 Task: Set up alerts for new listings in Portland, Oregon, that have 3D virtual tours available and showcase outdoor entertaining spaces.
Action: Mouse pressed left at (364, 226)
Screenshot: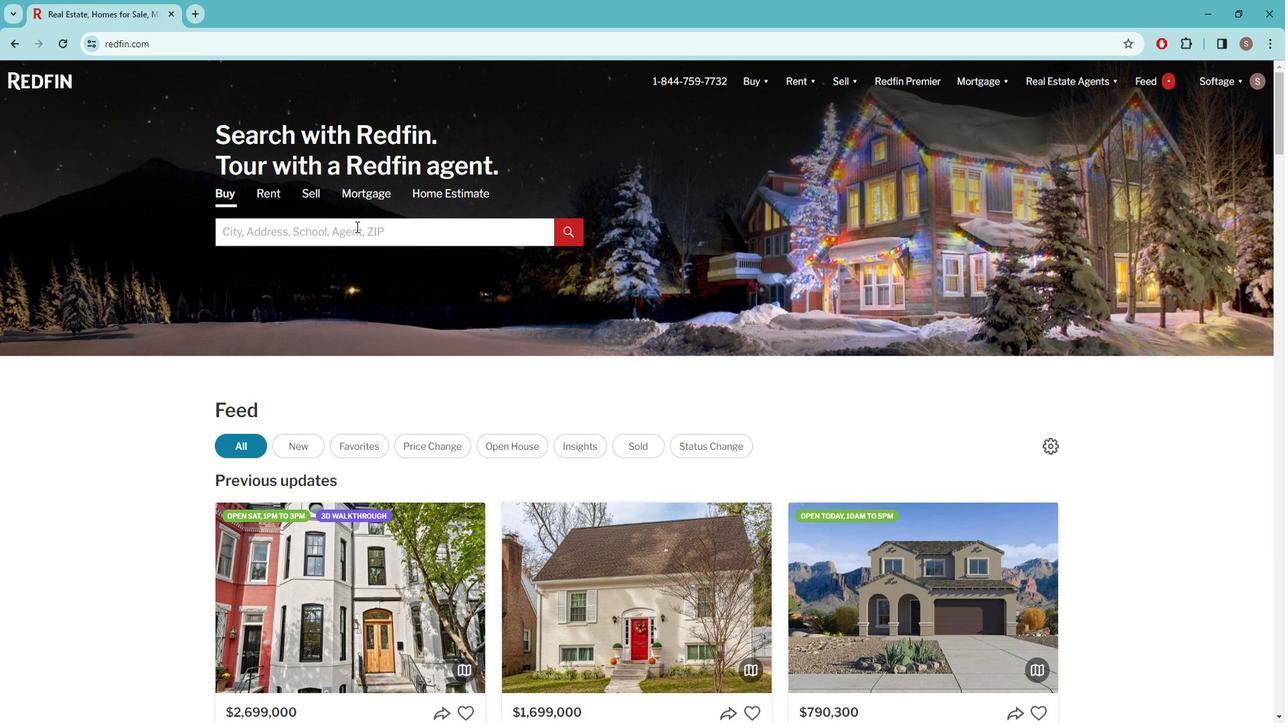 
Action: Key pressed p<Key.caps_lock>ORTLAND
Screenshot: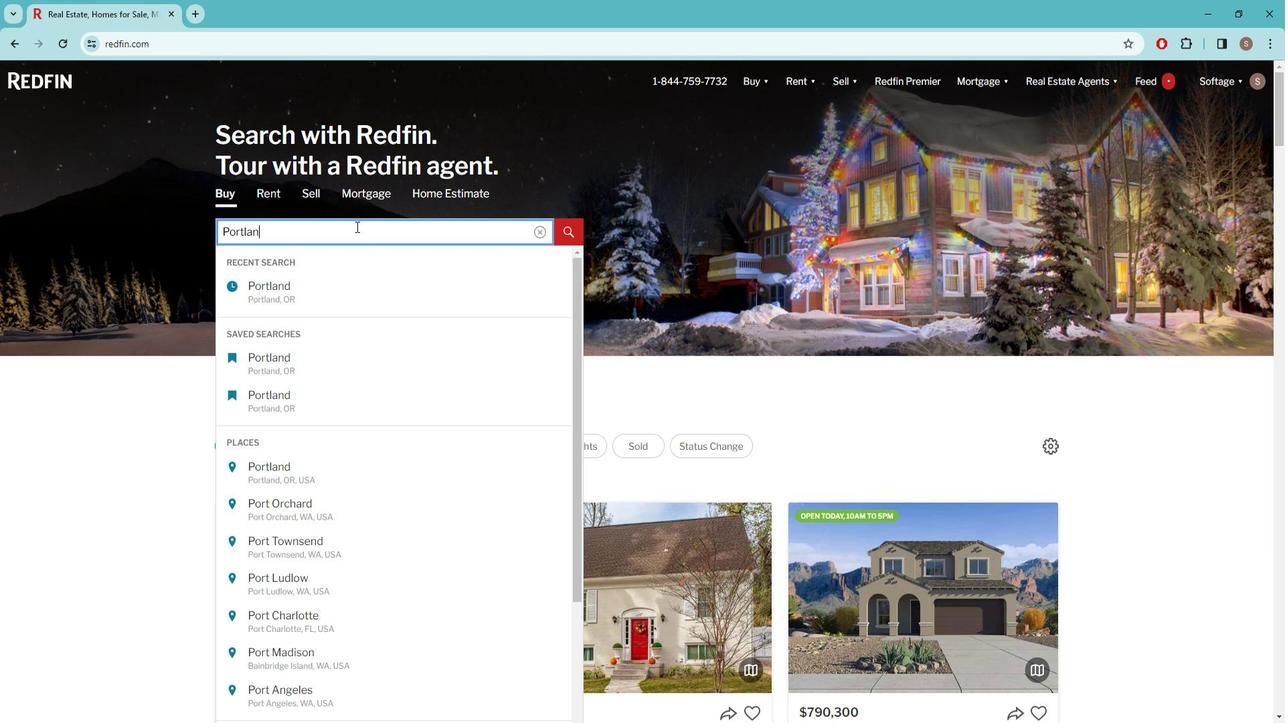 
Action: Mouse moved to (310, 279)
Screenshot: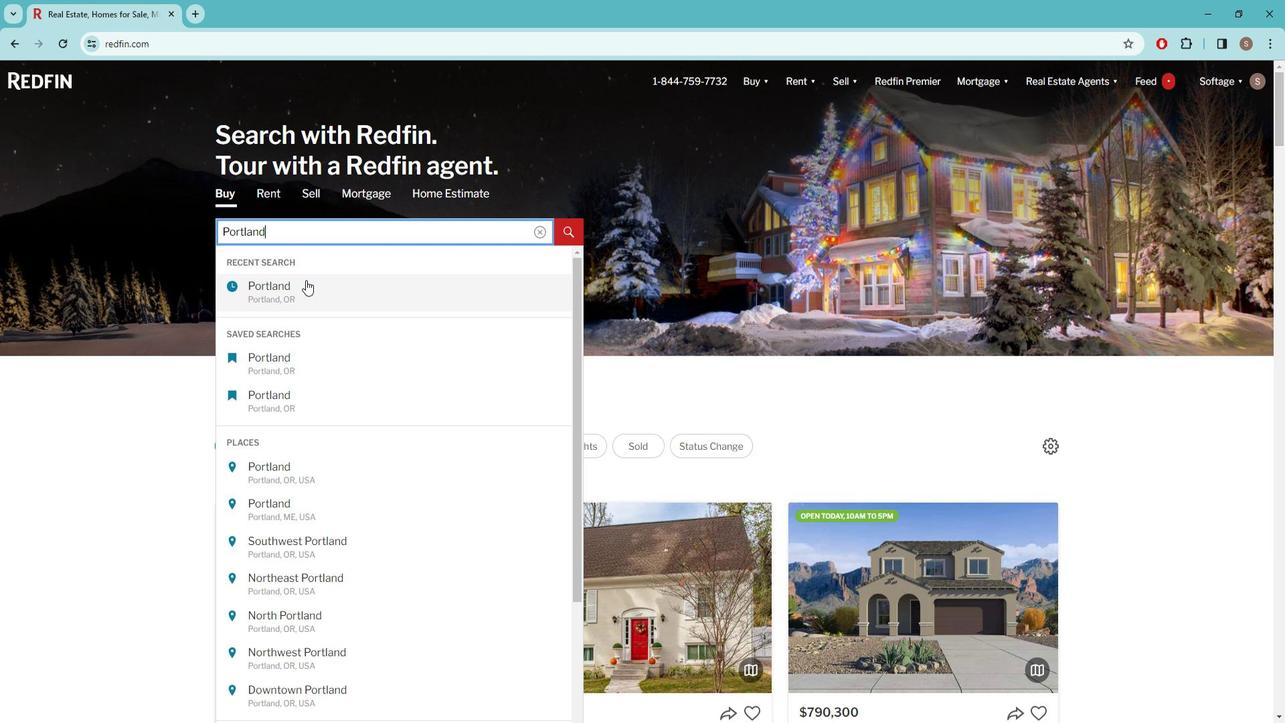 
Action: Mouse pressed left at (310, 279)
Screenshot: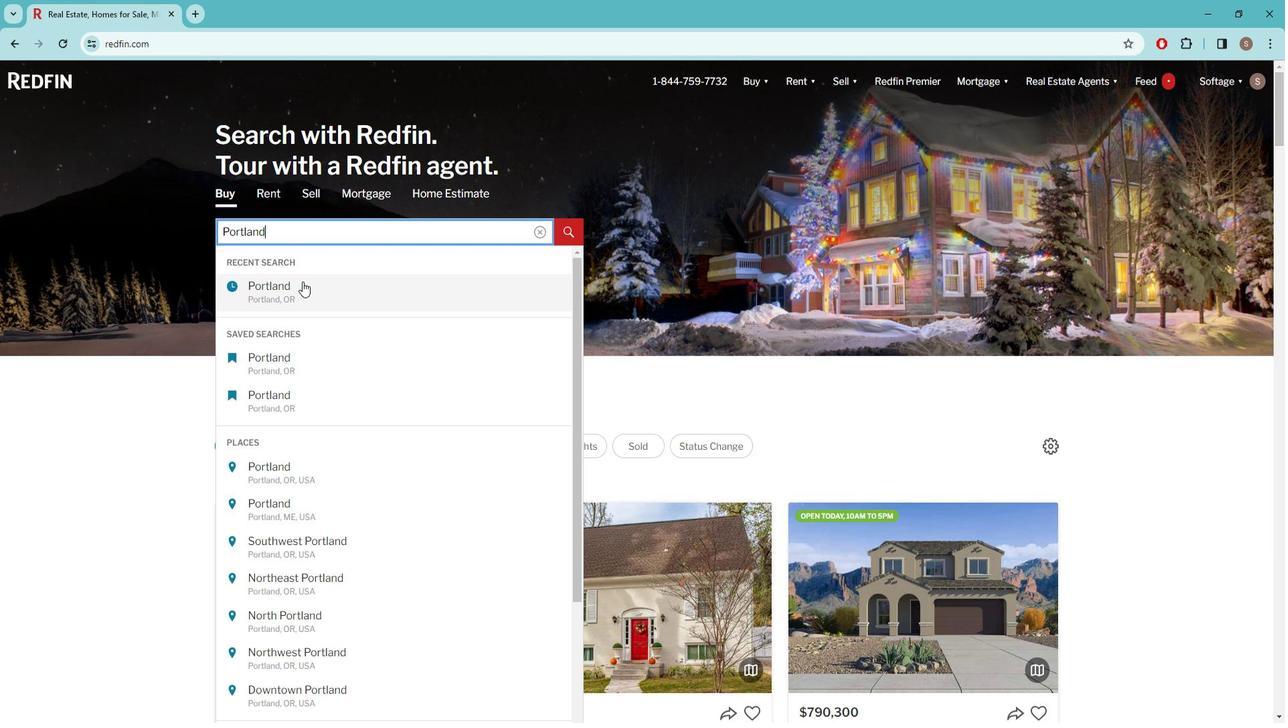
Action: Mouse moved to (1127, 170)
Screenshot: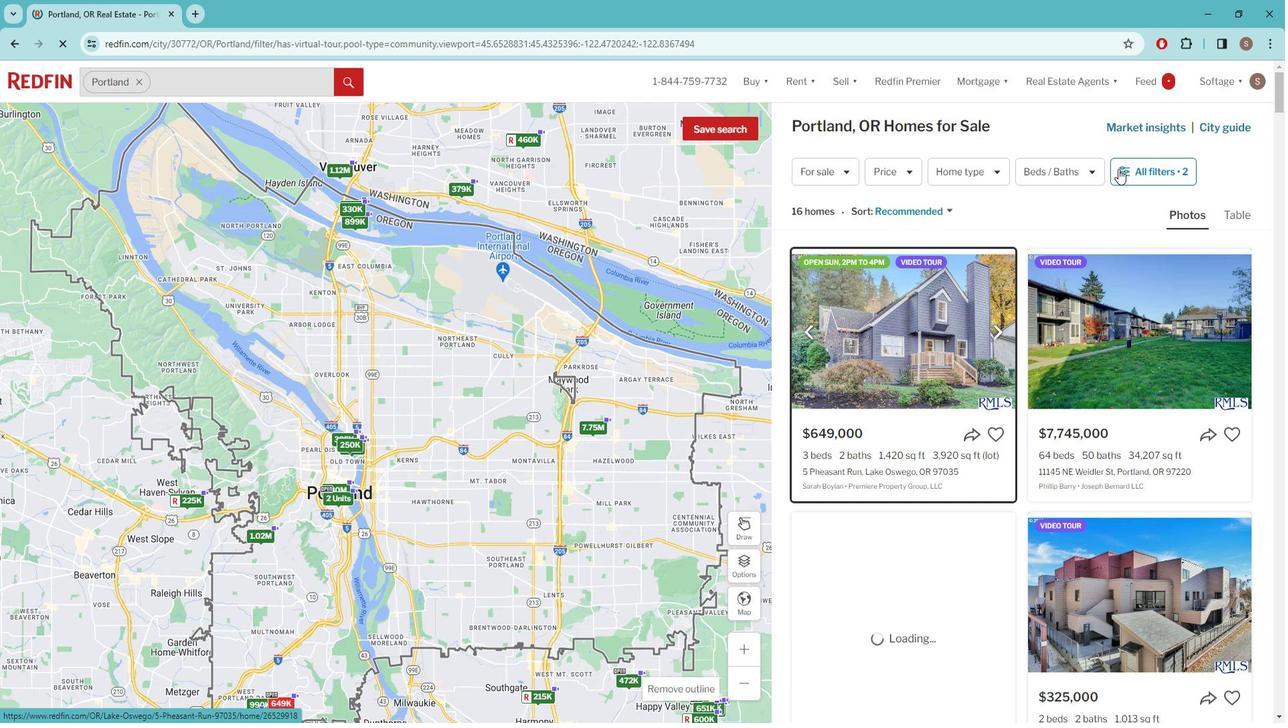 
Action: Mouse pressed left at (1127, 170)
Screenshot: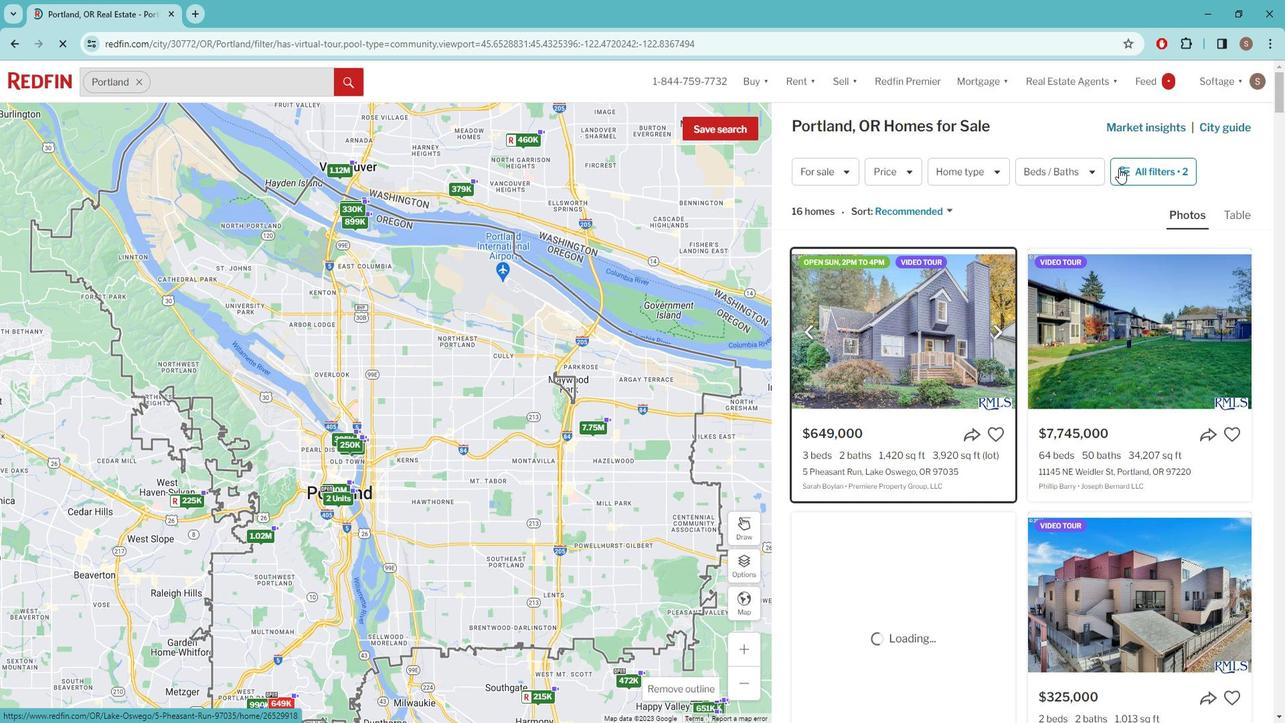 
Action: Mouse pressed left at (1127, 170)
Screenshot: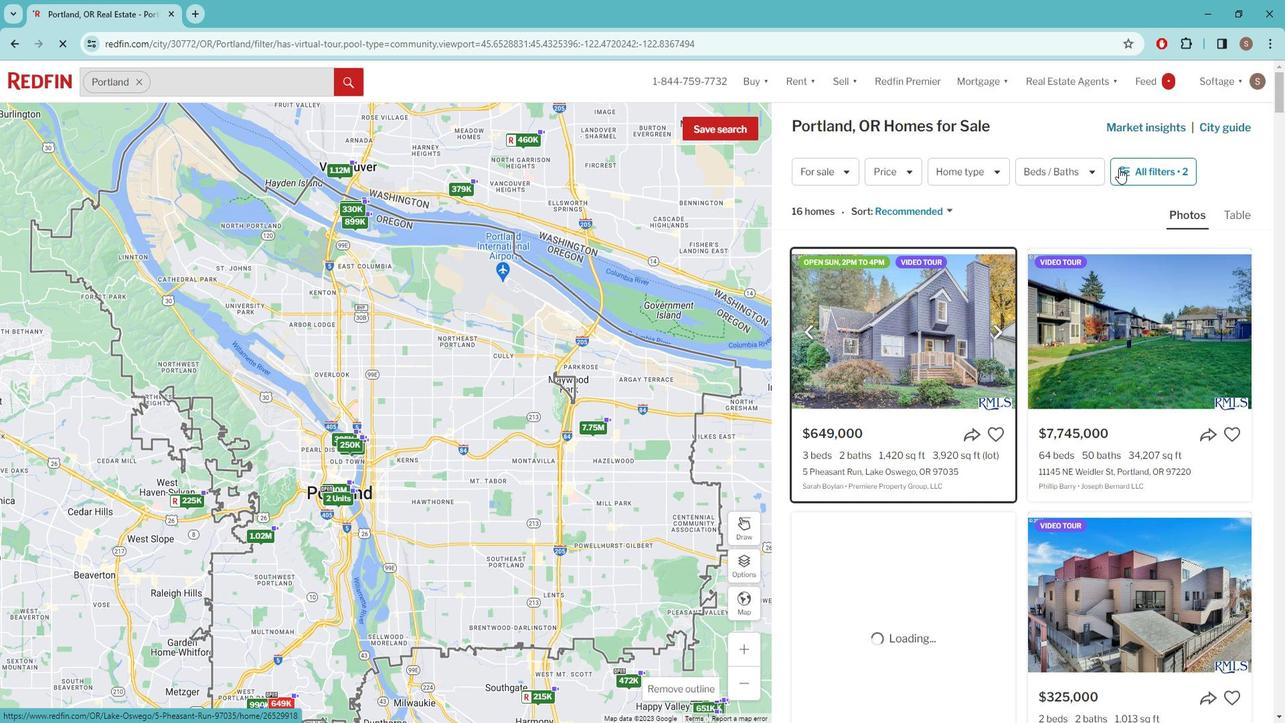 
Action: Mouse moved to (1133, 169)
Screenshot: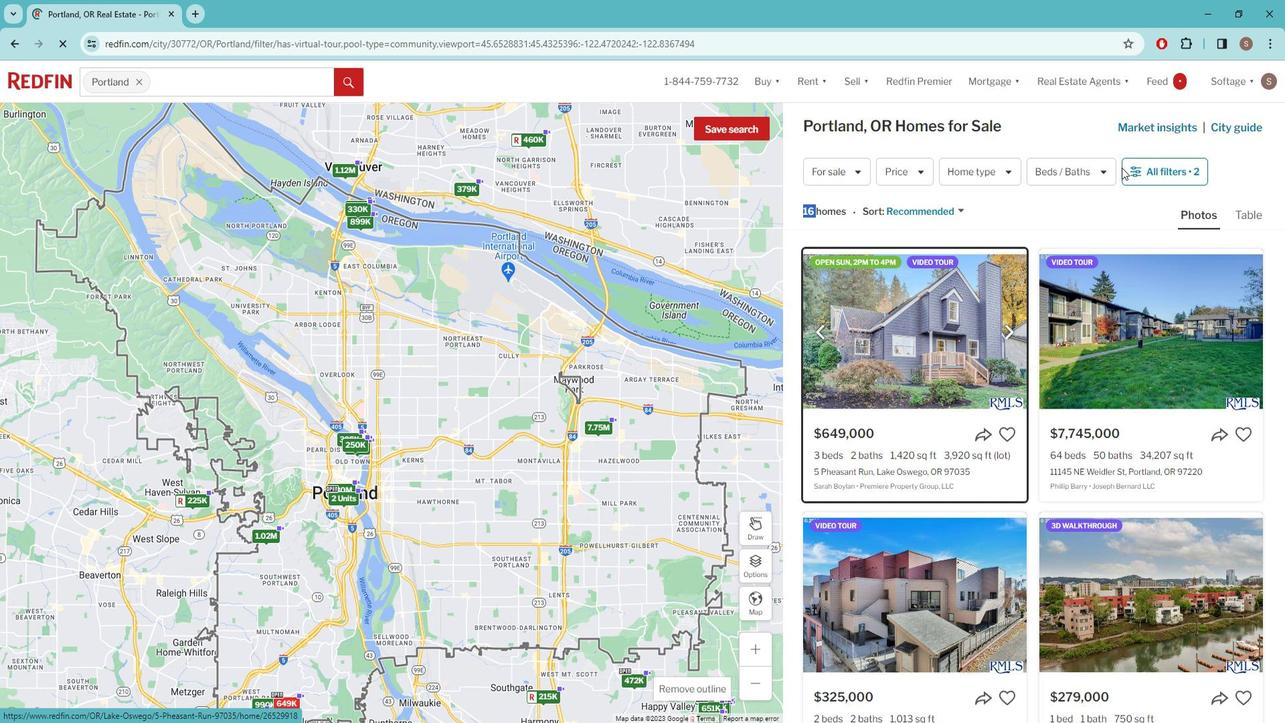 
Action: Mouse pressed left at (1133, 169)
Screenshot: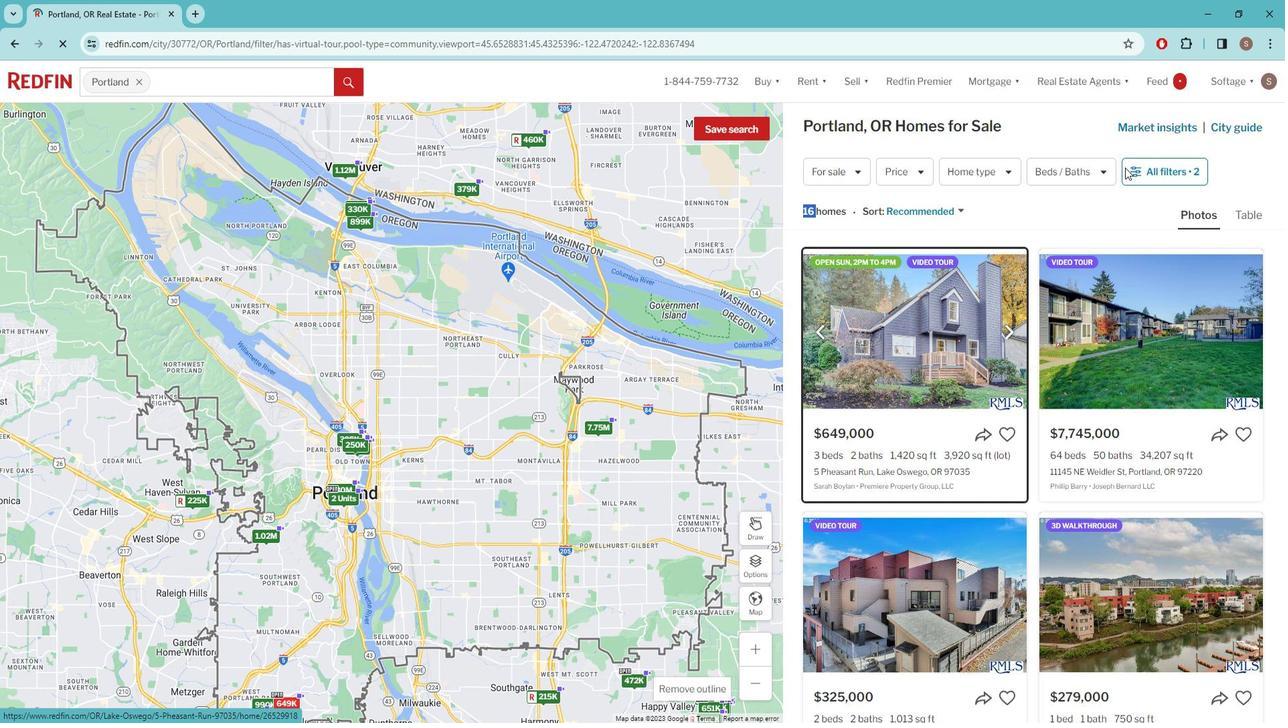 
Action: Mouse pressed left at (1133, 169)
Screenshot: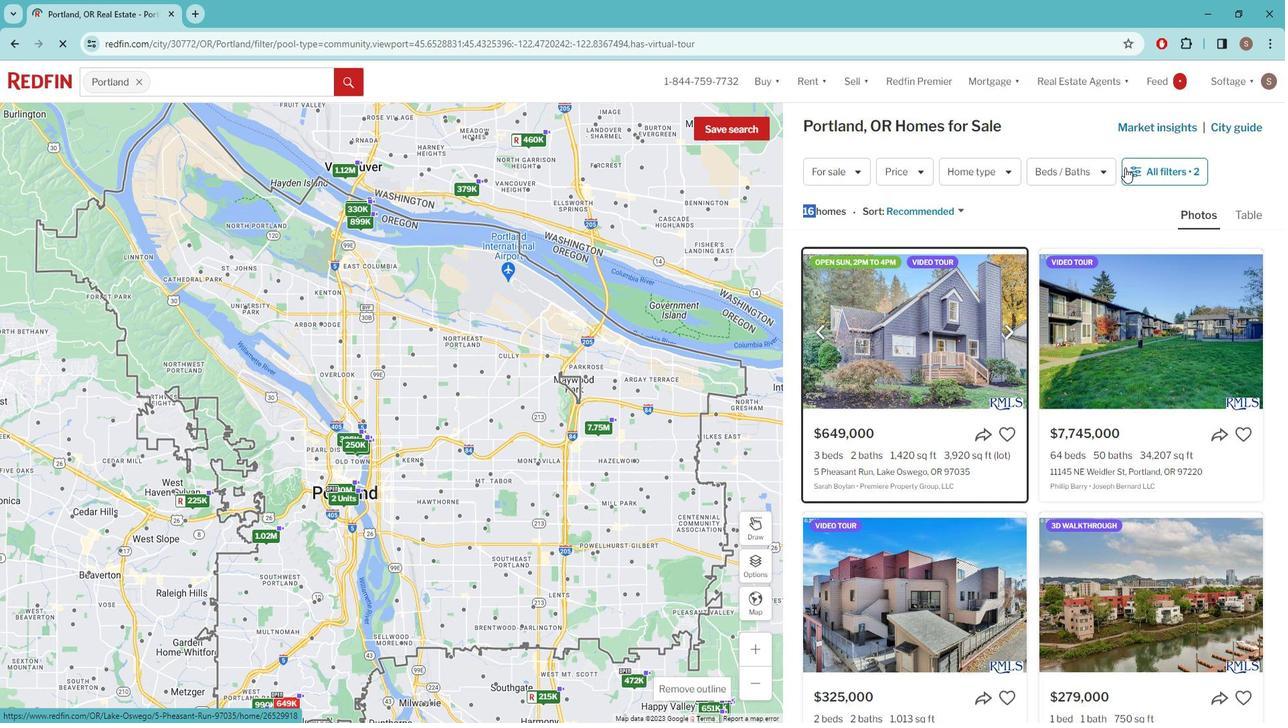 
Action: Mouse moved to (882, 680)
Screenshot: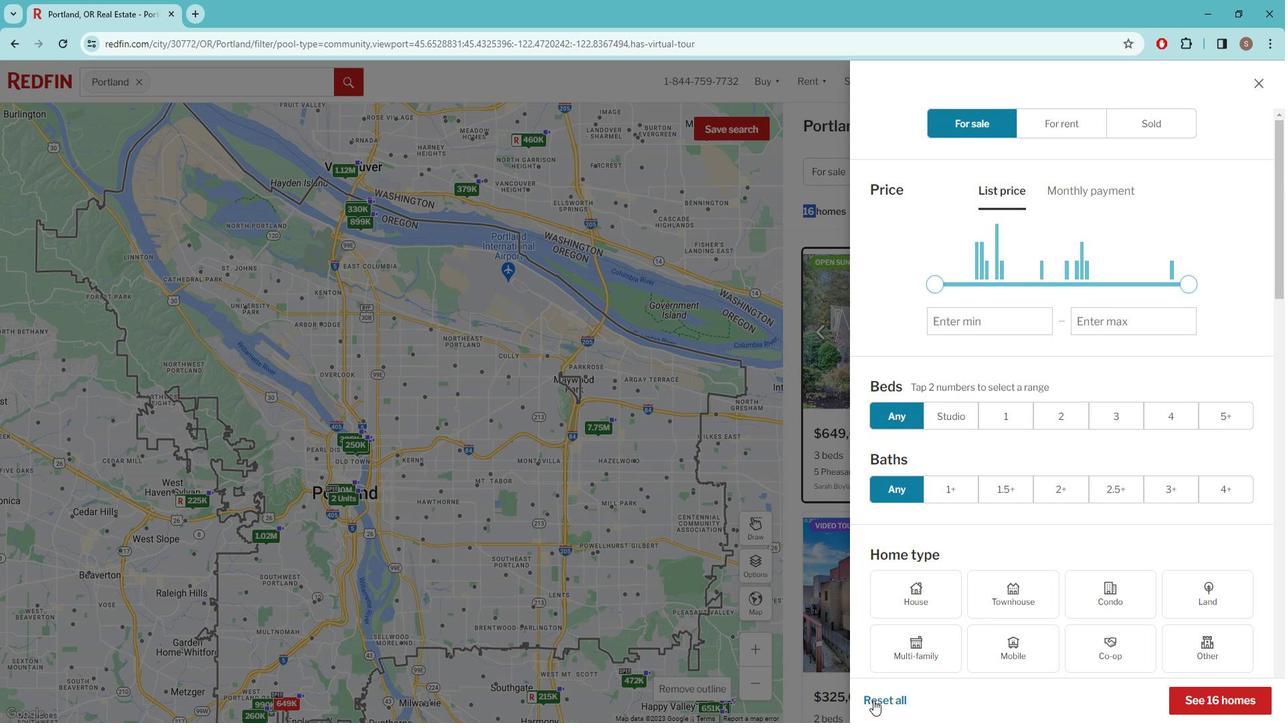 
Action: Mouse pressed left at (882, 680)
Screenshot: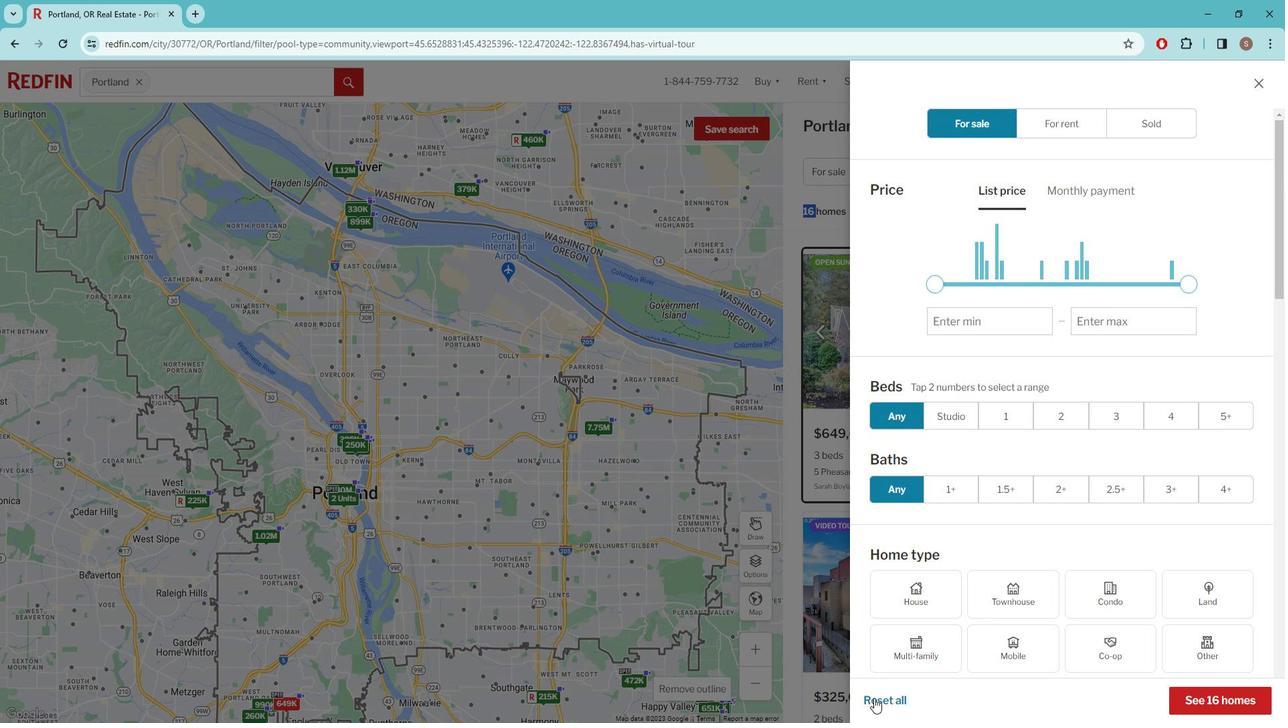 
Action: Mouse moved to (963, 486)
Screenshot: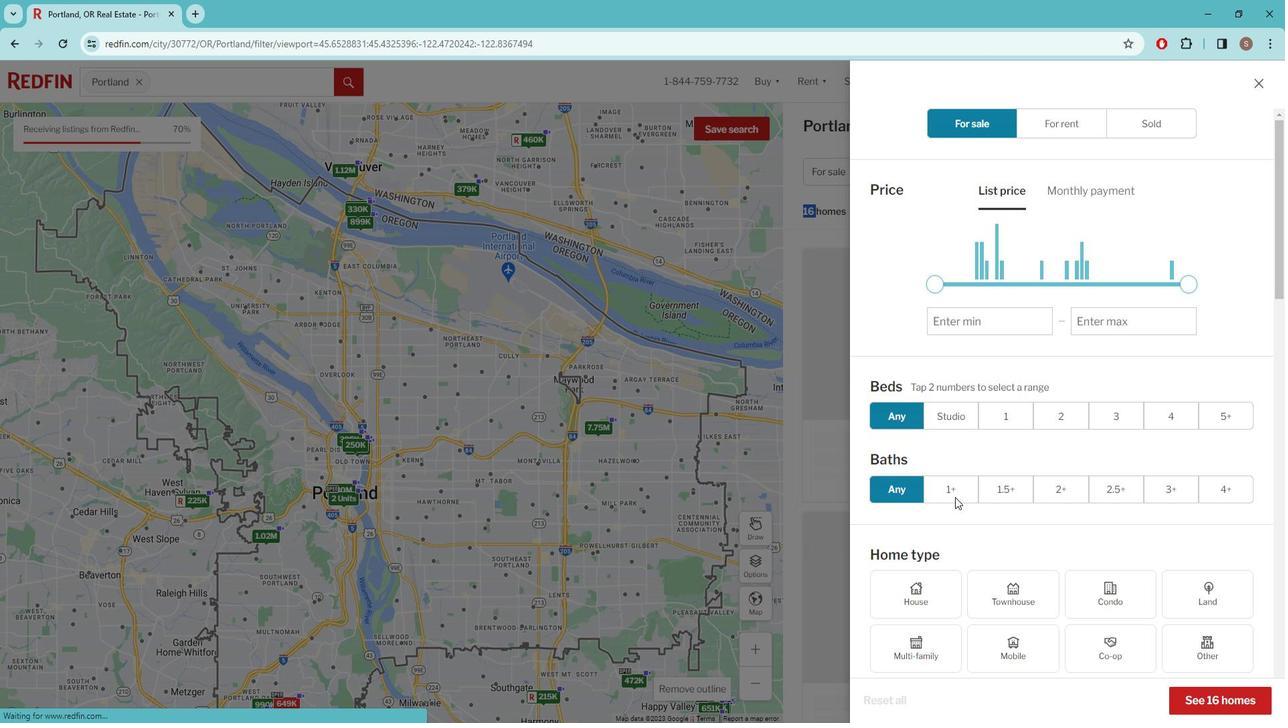 
Action: Mouse scrolled (963, 485) with delta (0, 0)
Screenshot: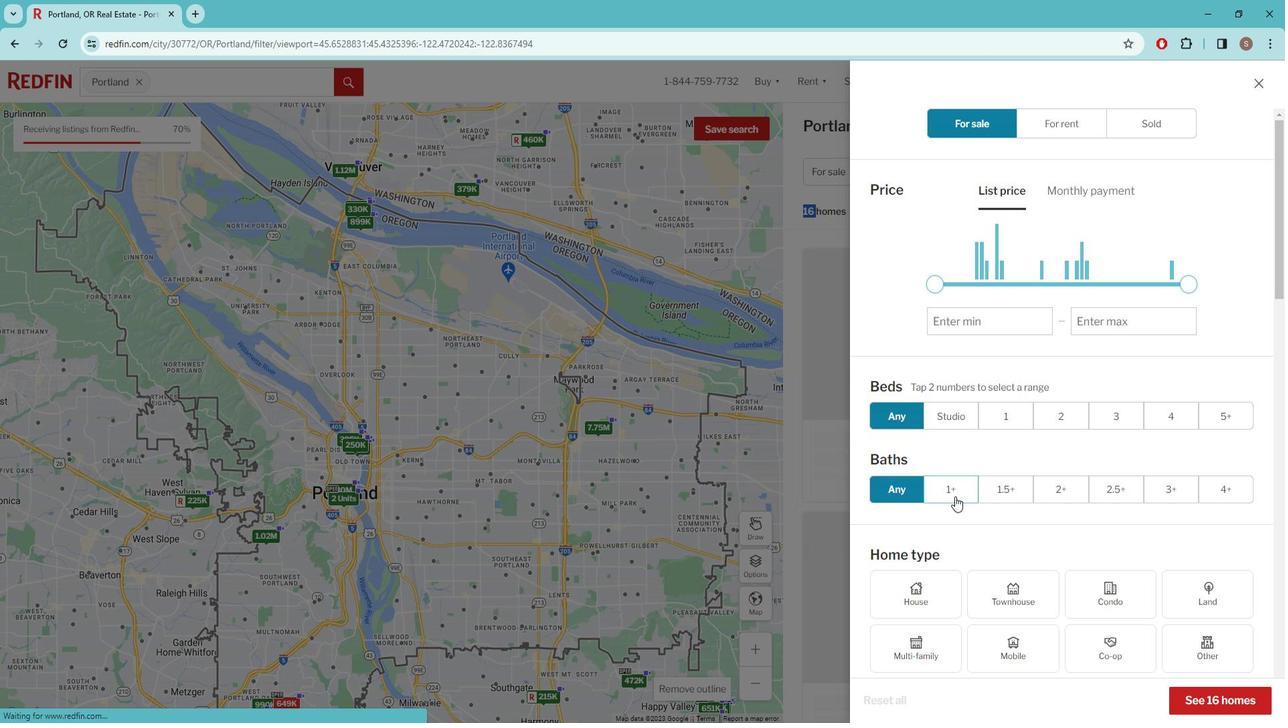 
Action: Mouse moved to (963, 481)
Screenshot: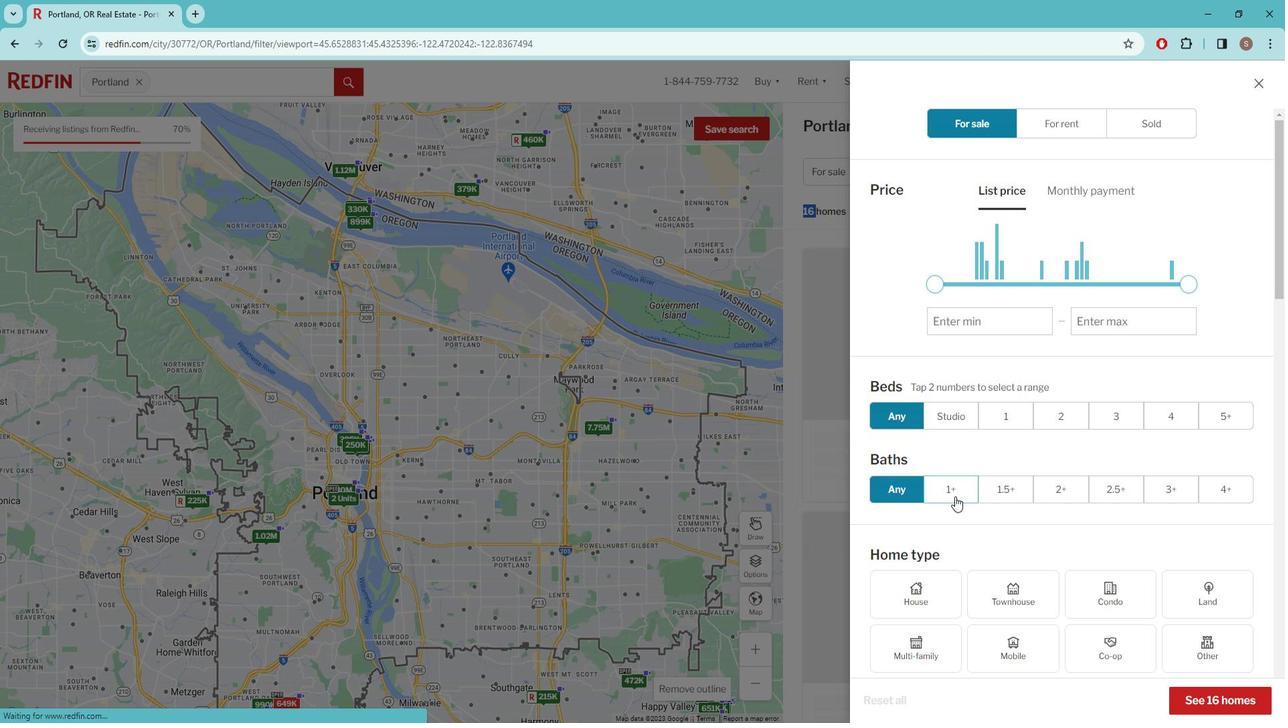 
Action: Mouse scrolled (963, 480) with delta (0, 0)
Screenshot: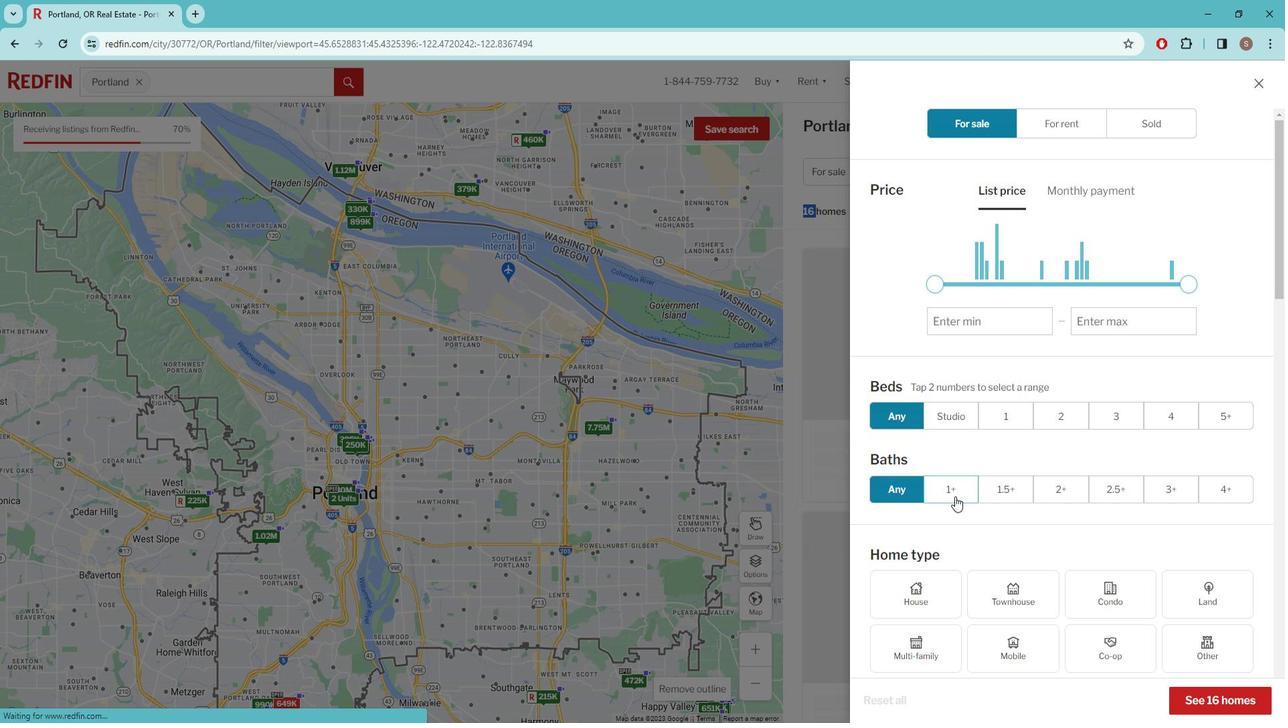 
Action: Mouse moved to (962, 474)
Screenshot: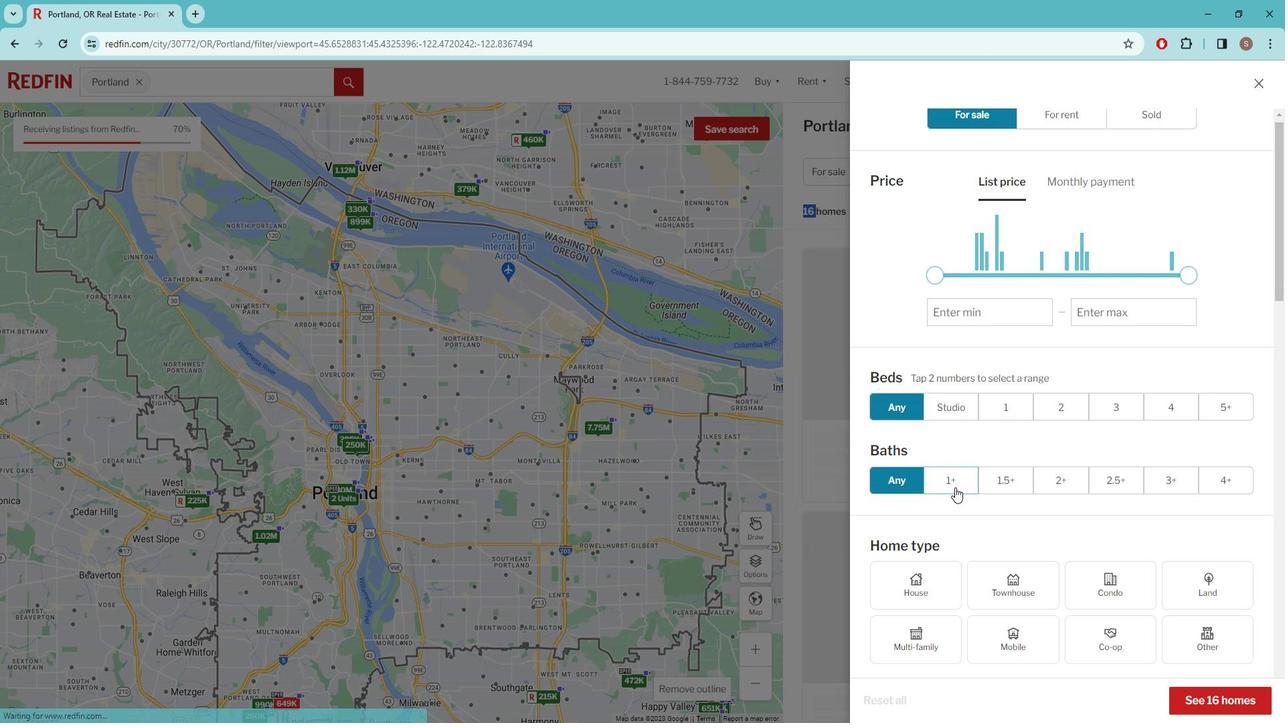 
Action: Mouse scrolled (962, 473) with delta (0, 0)
Screenshot: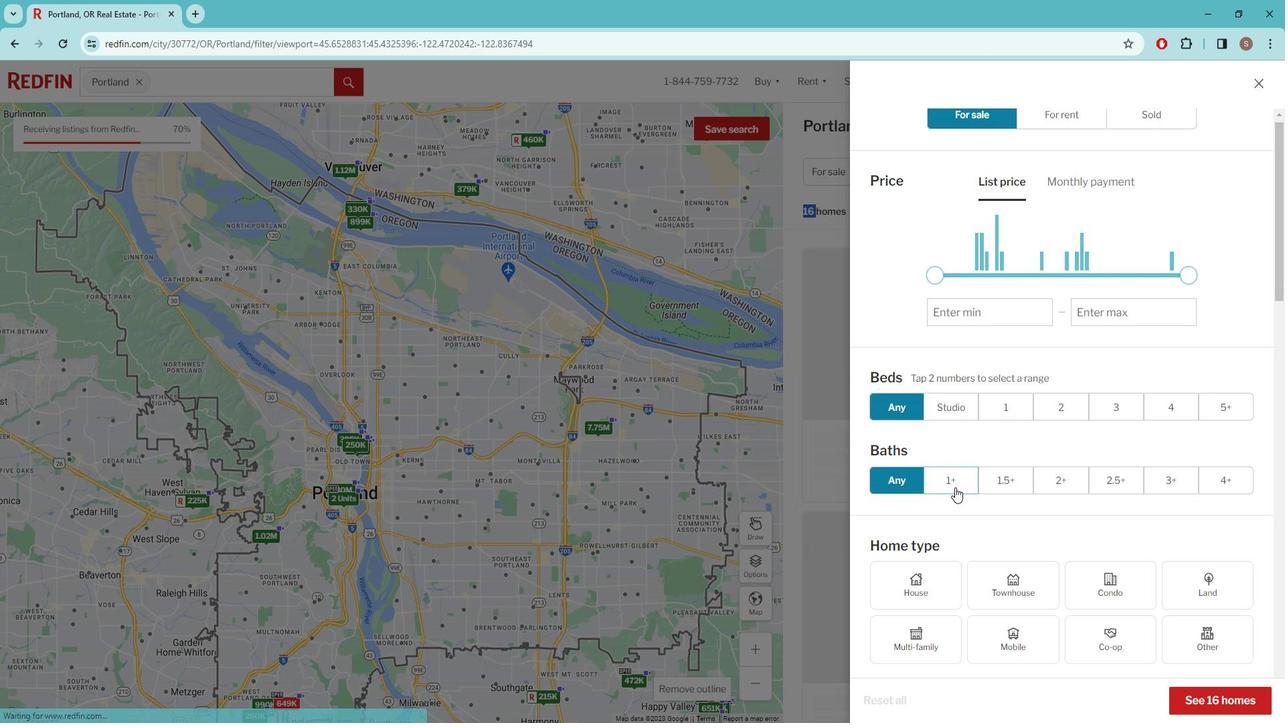 
Action: Mouse moved to (948, 427)
Screenshot: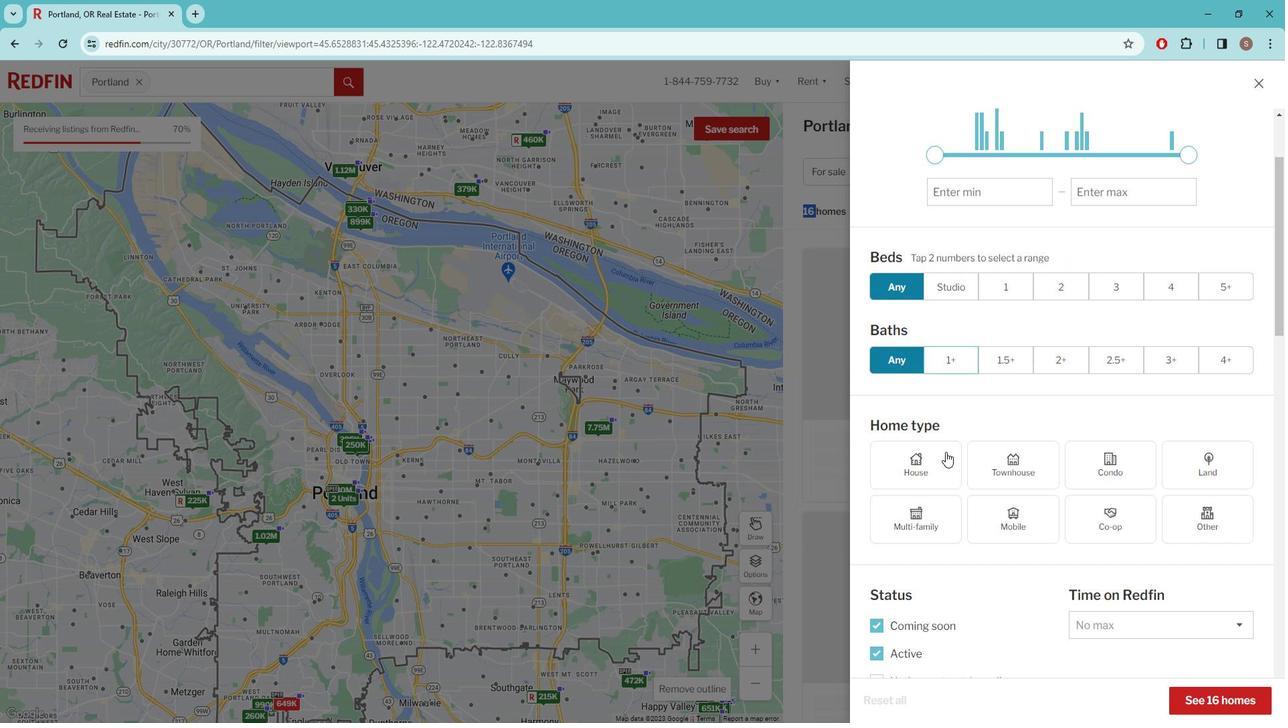
Action: Mouse scrolled (948, 426) with delta (0, 0)
Screenshot: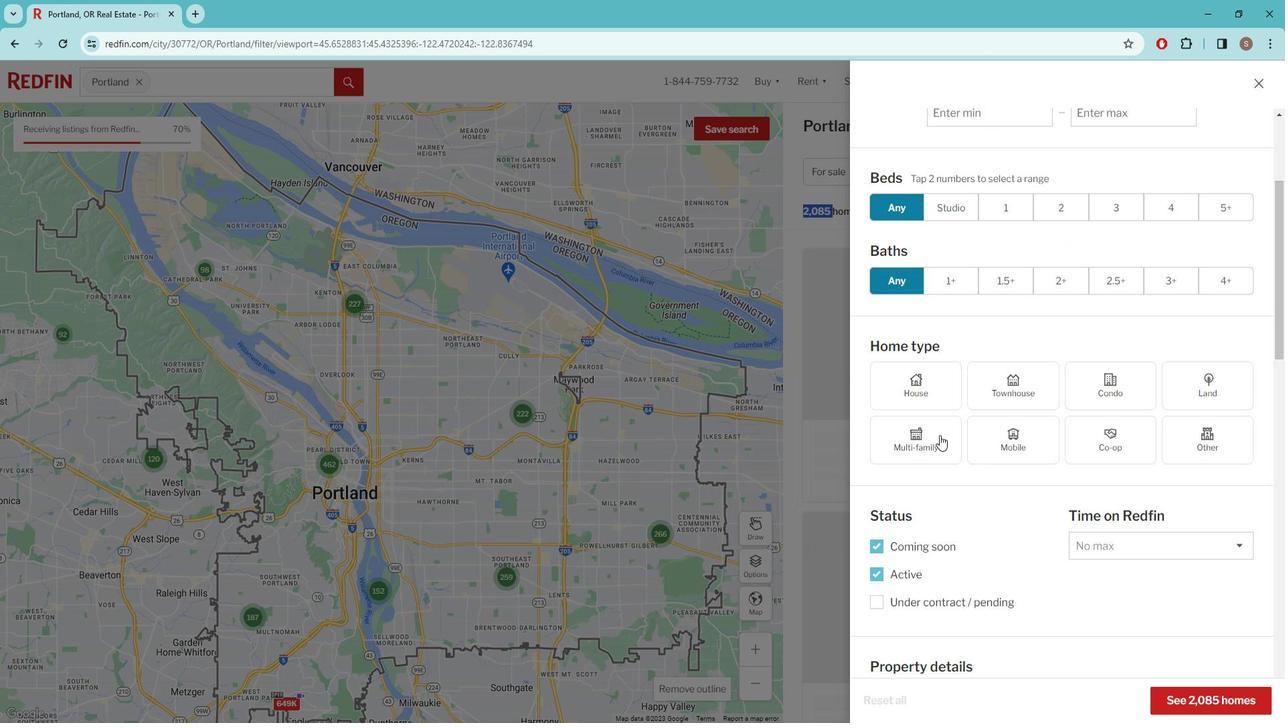 
Action: Mouse scrolled (948, 426) with delta (0, 0)
Screenshot: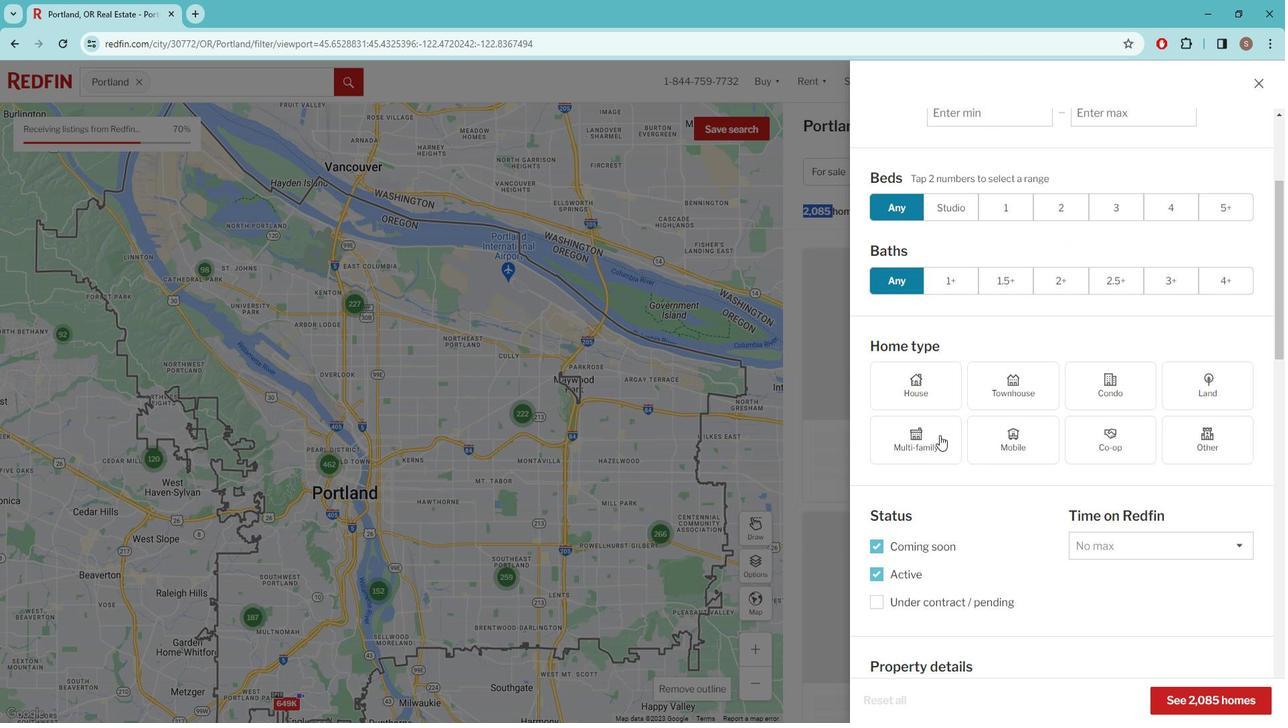 
Action: Mouse moved to (947, 427)
Screenshot: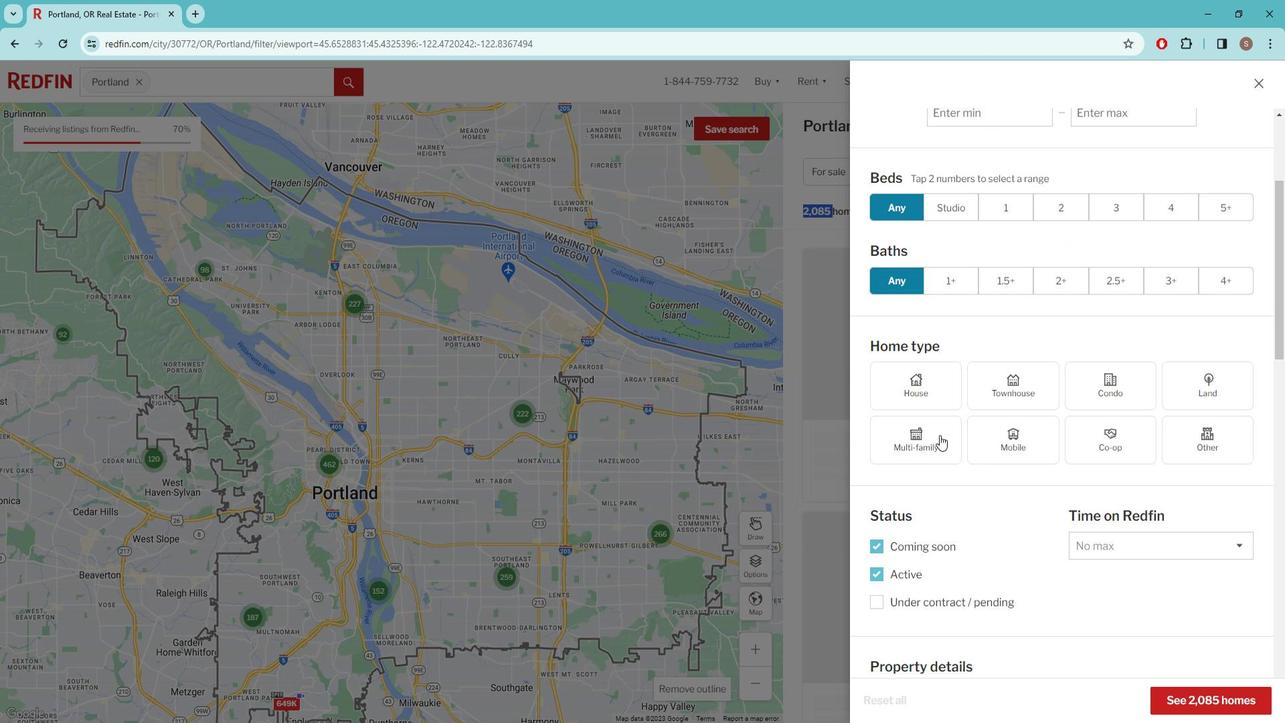 
Action: Mouse scrolled (947, 426) with delta (0, 0)
Screenshot: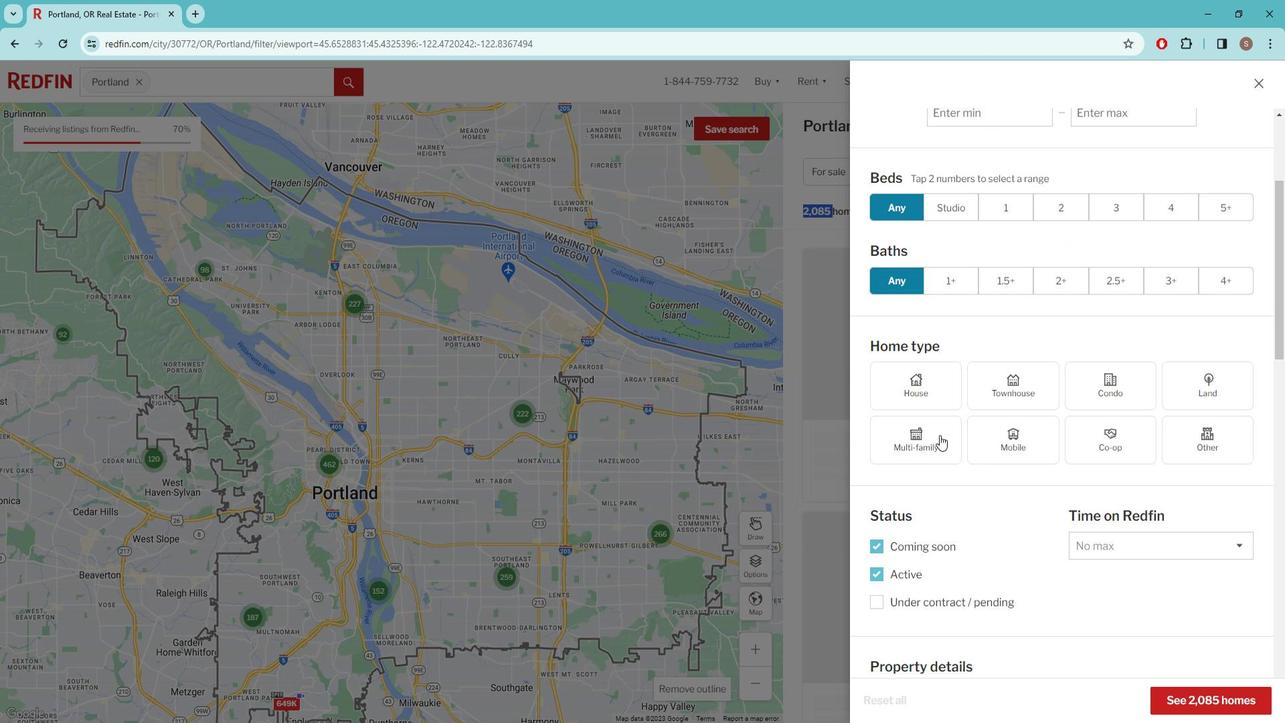 
Action: Mouse moved to (947, 427)
Screenshot: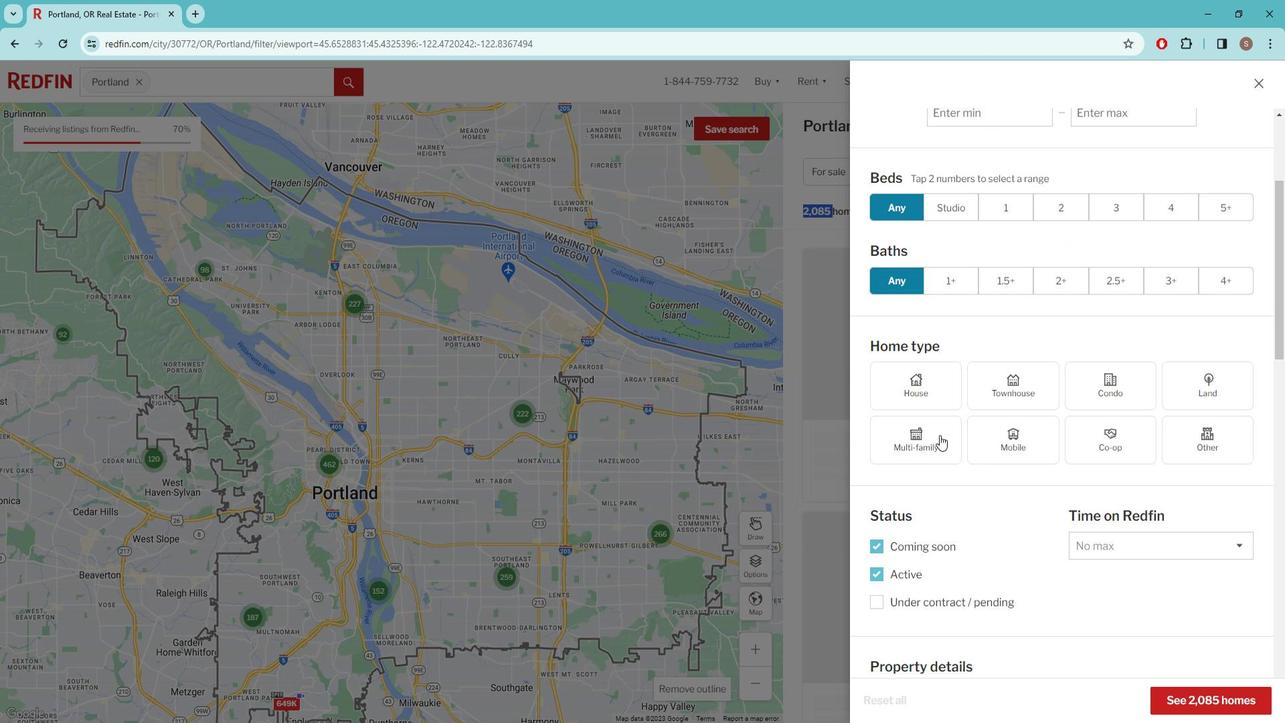 
Action: Mouse scrolled (947, 426) with delta (0, 0)
Screenshot: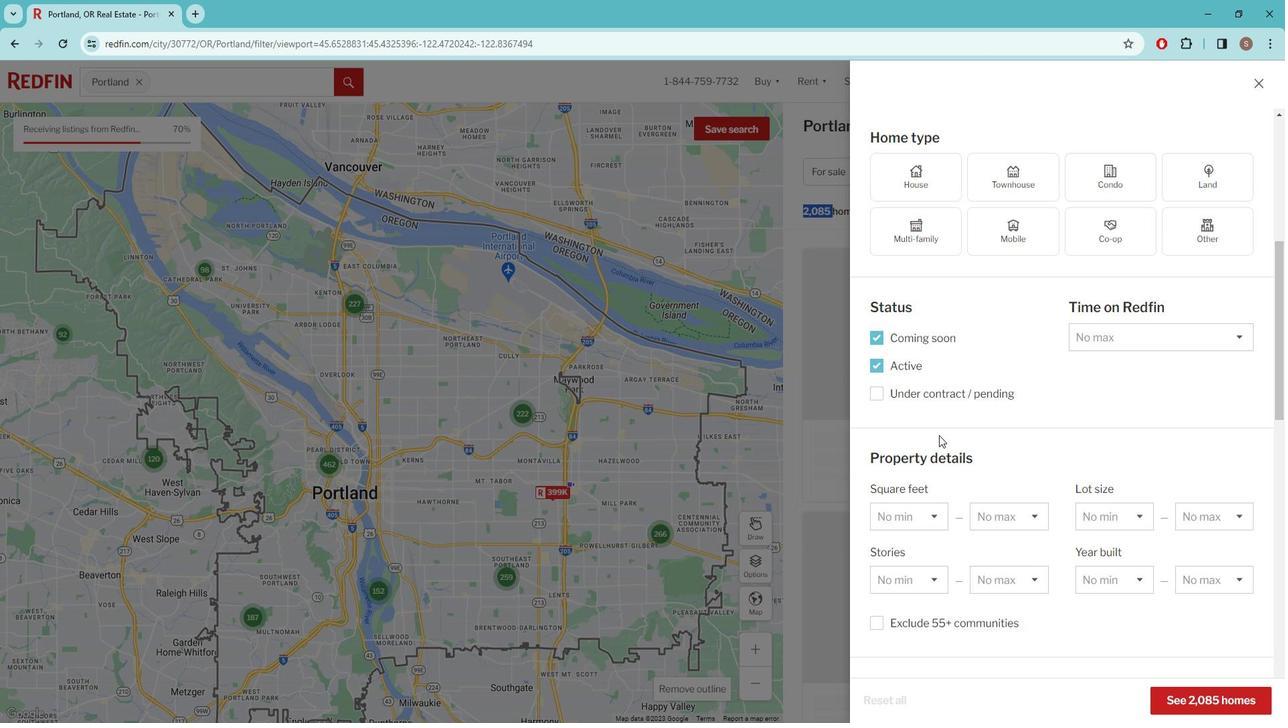
Action: Mouse scrolled (947, 426) with delta (0, 0)
Screenshot: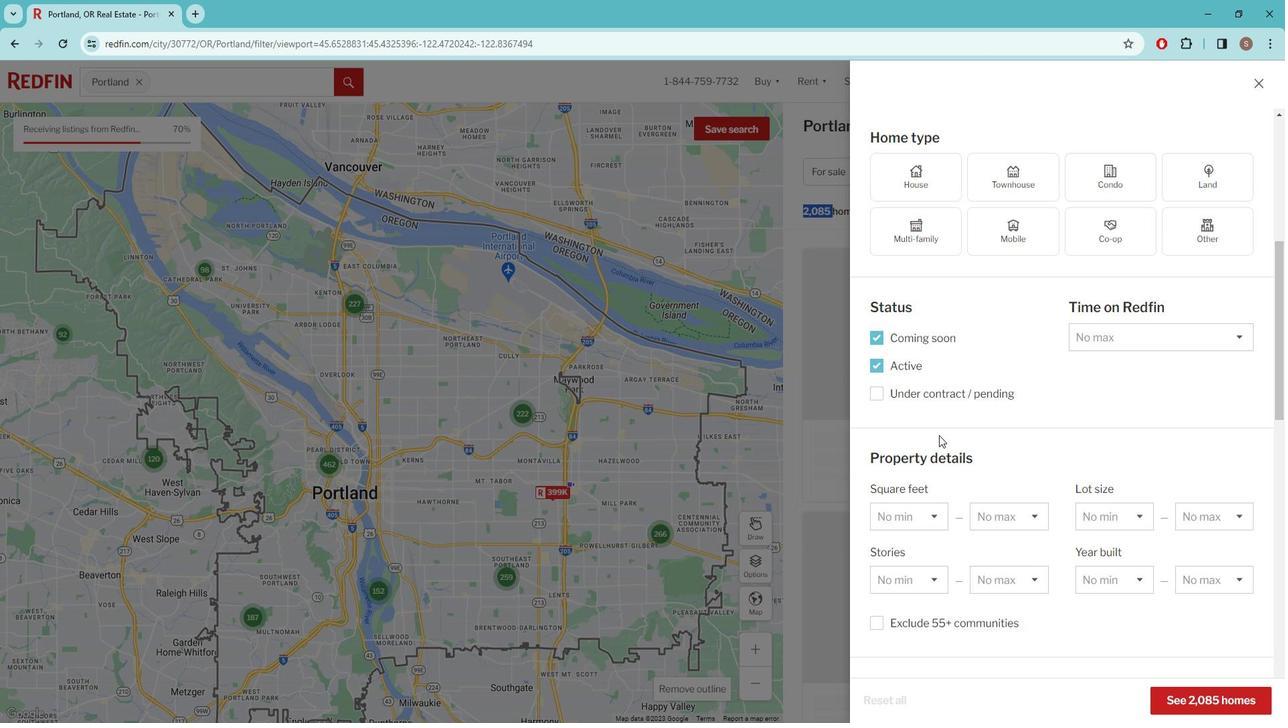 
Action: Mouse scrolled (947, 426) with delta (0, 0)
Screenshot: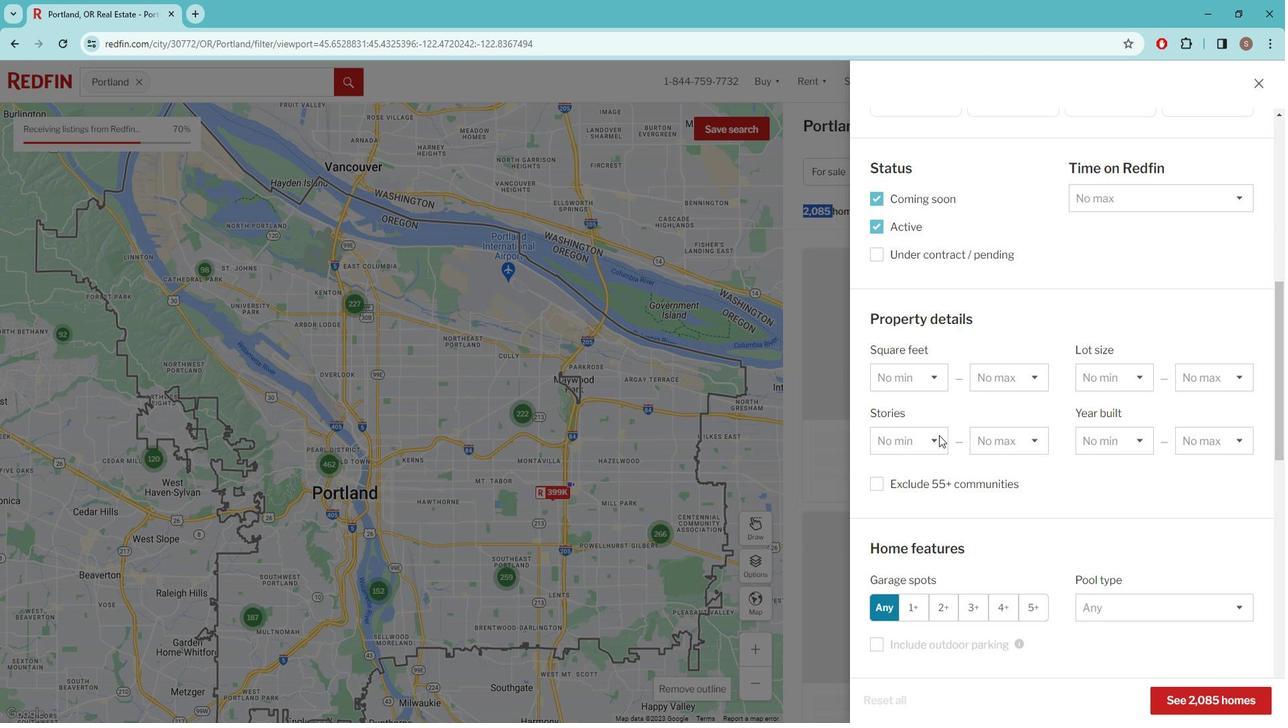 
Action: Mouse moved to (946, 427)
Screenshot: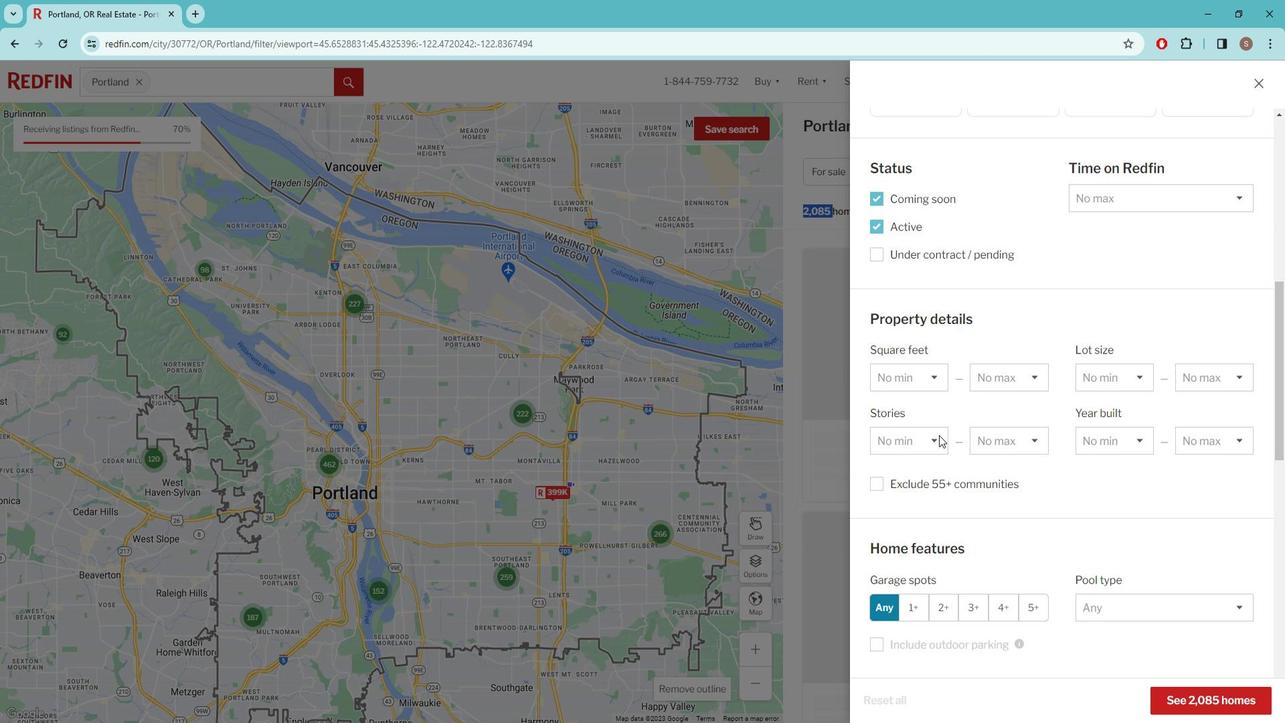 
Action: Mouse scrolled (946, 426) with delta (0, 0)
Screenshot: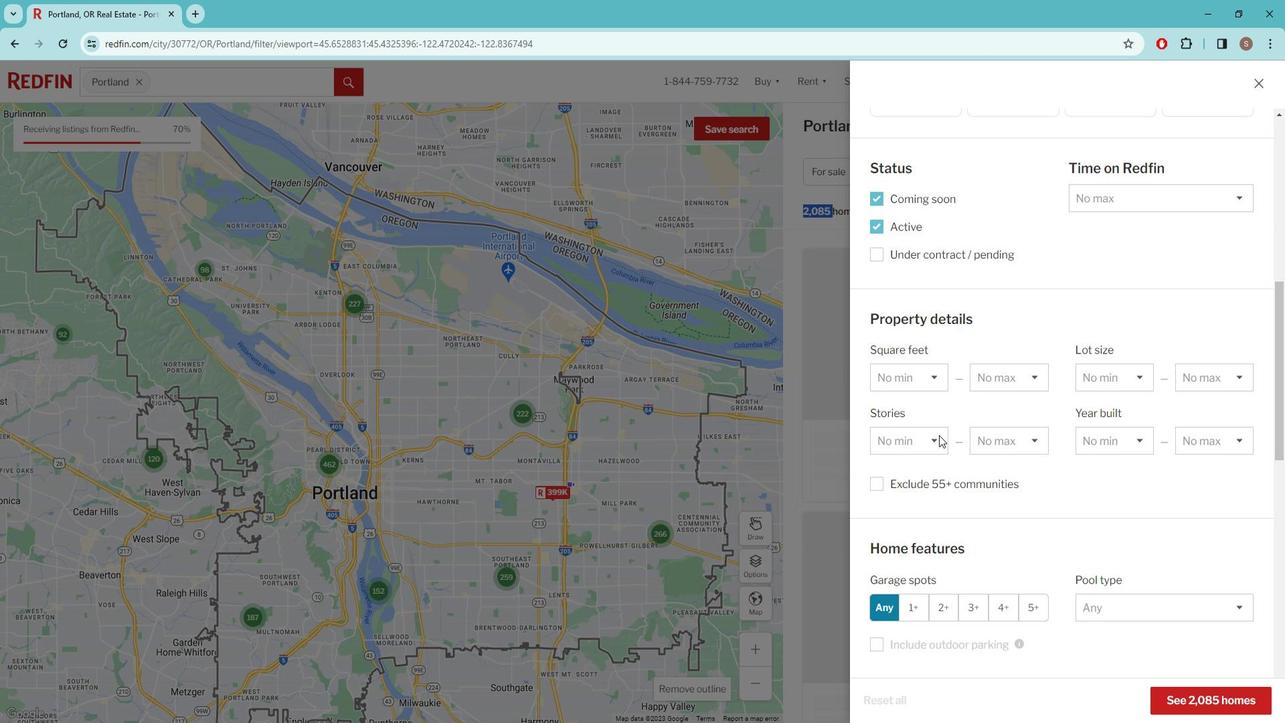 
Action: Mouse moved to (946, 427)
Screenshot: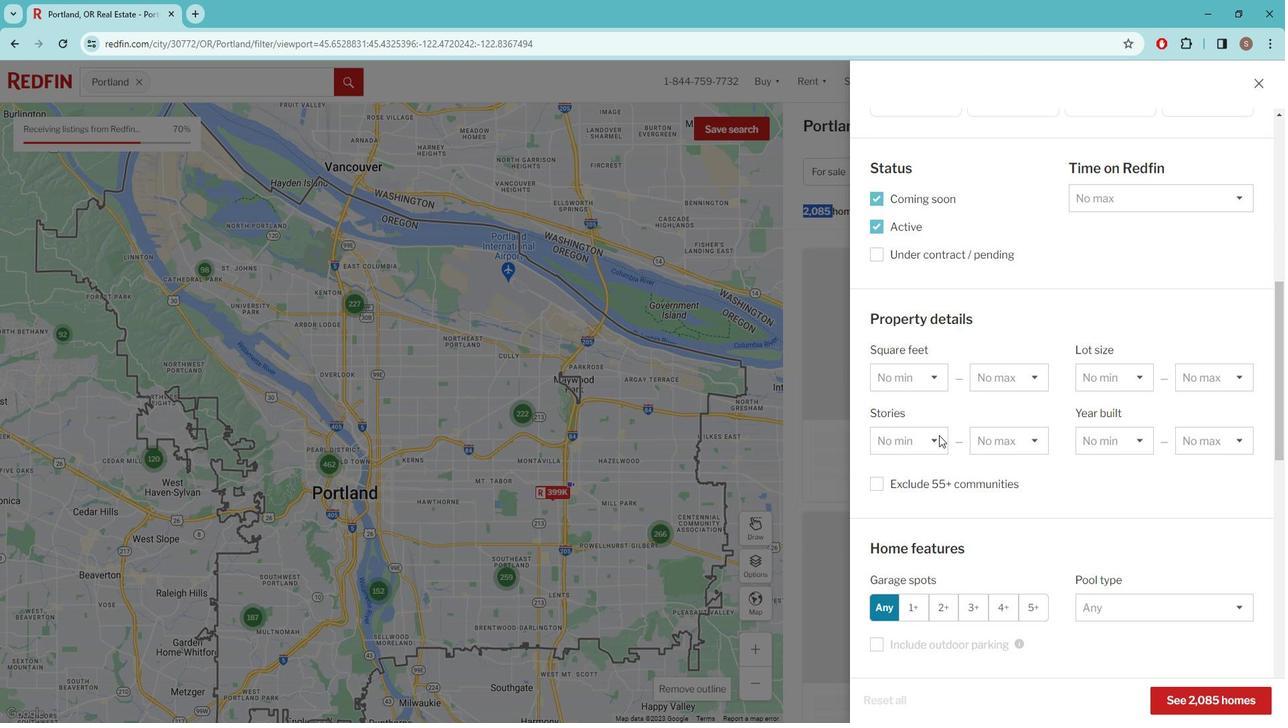 
Action: Mouse scrolled (946, 426) with delta (0, 0)
Screenshot: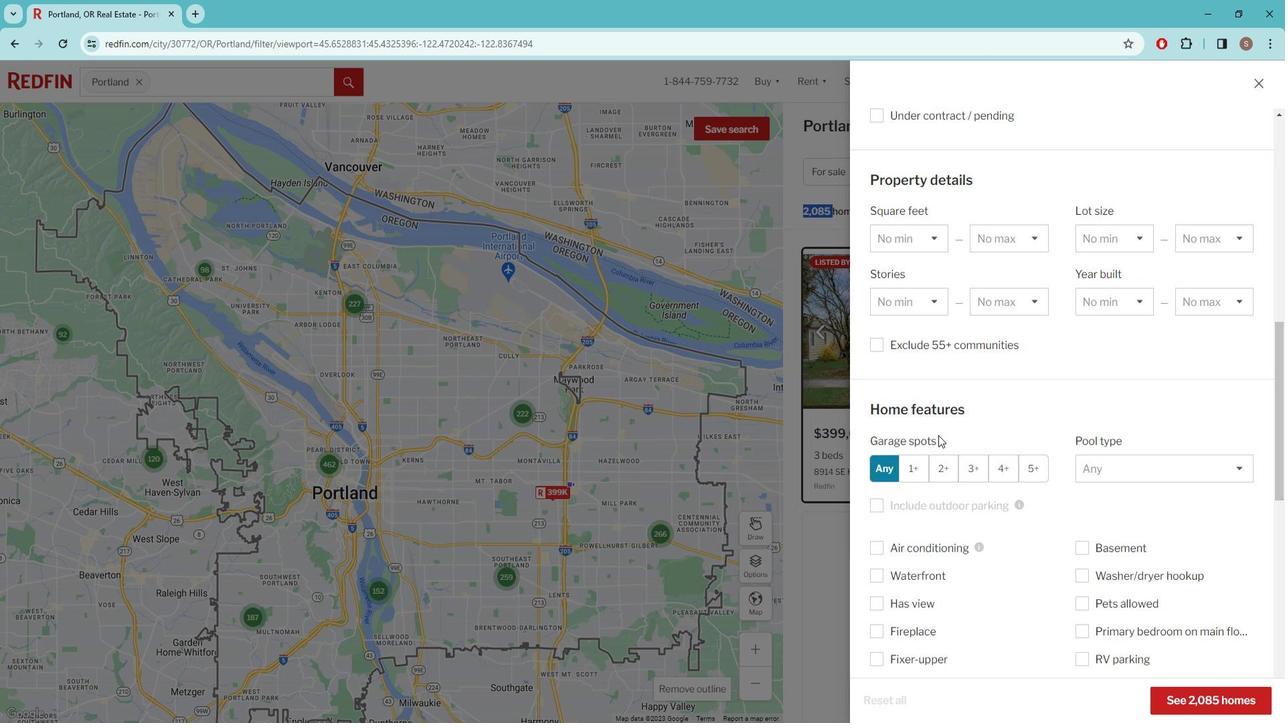 
Action: Mouse moved to (946, 427)
Screenshot: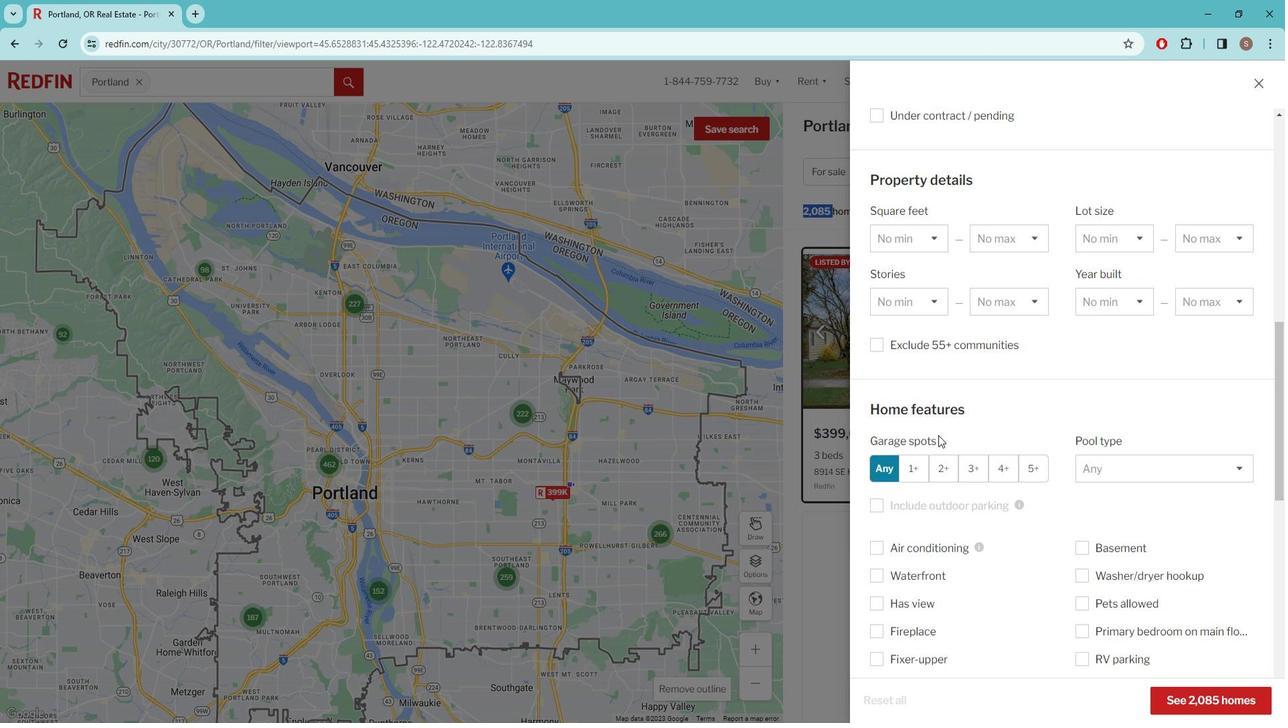 
Action: Mouse scrolled (946, 426) with delta (0, 0)
Screenshot: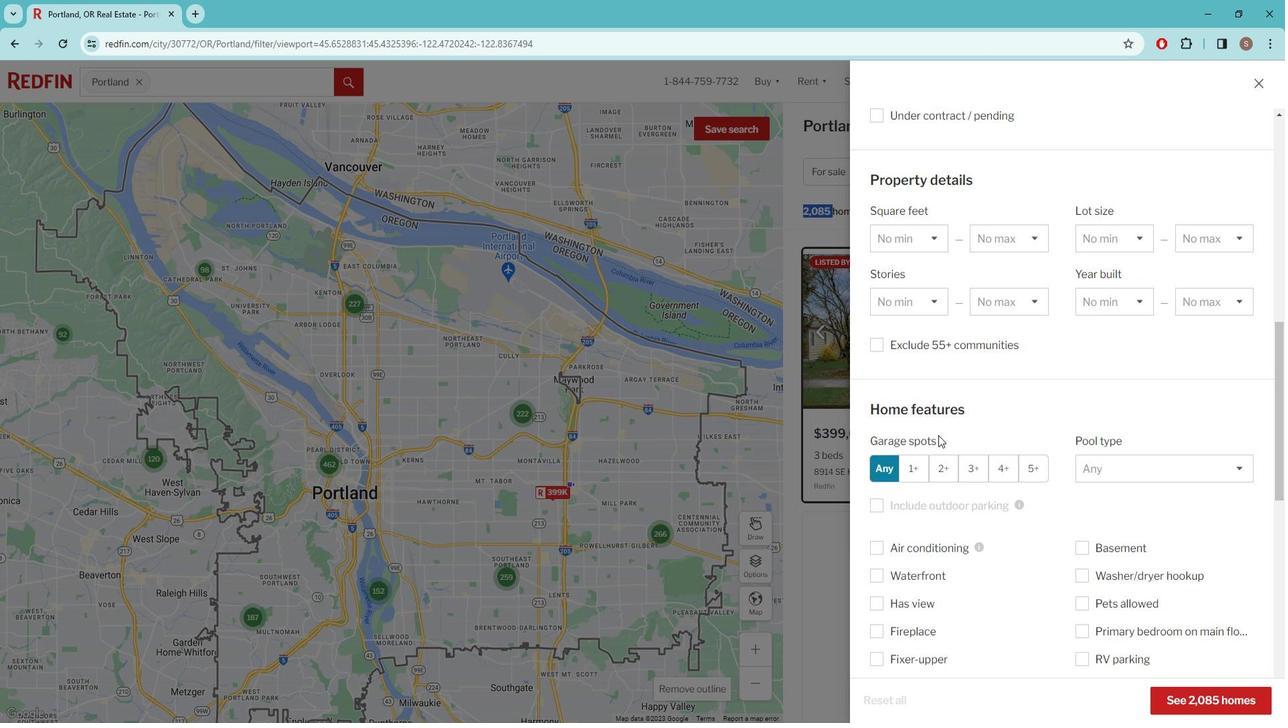 
Action: Mouse moved to (933, 459)
Screenshot: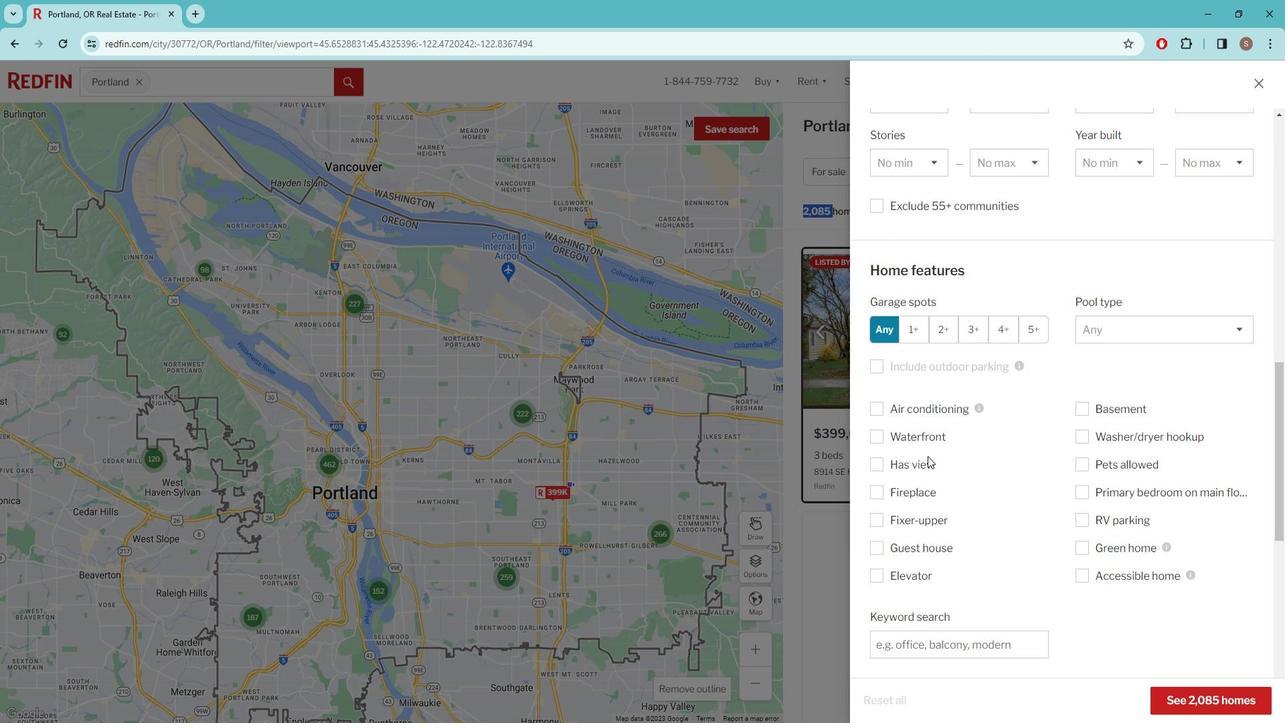 
Action: Mouse scrolled (933, 458) with delta (0, 0)
Screenshot: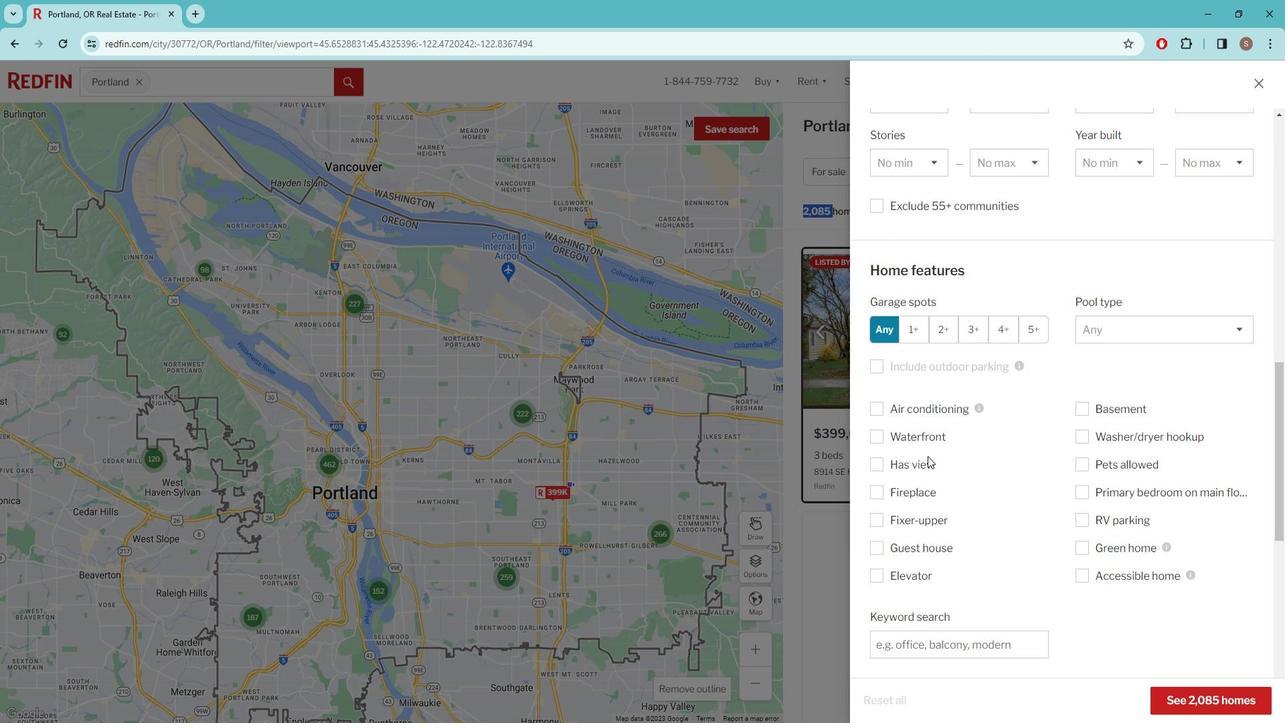 
Action: Mouse moved to (933, 460)
Screenshot: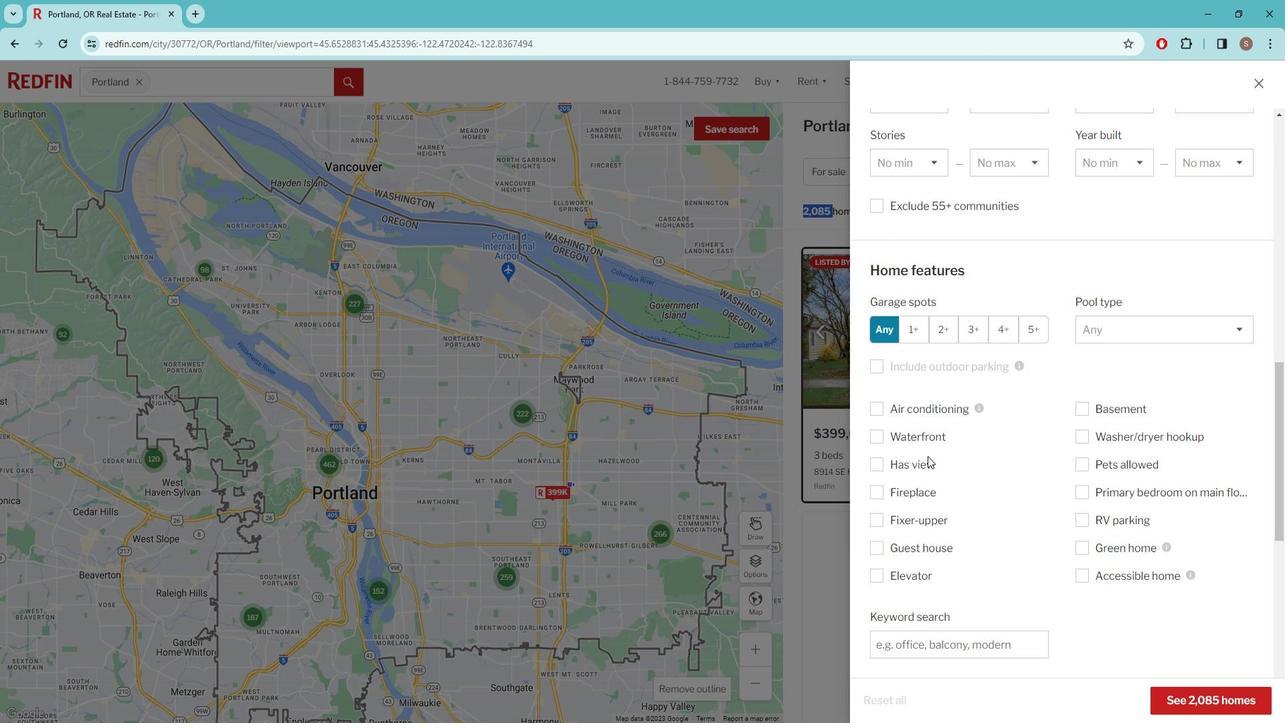 
Action: Mouse scrolled (933, 459) with delta (0, 0)
Screenshot: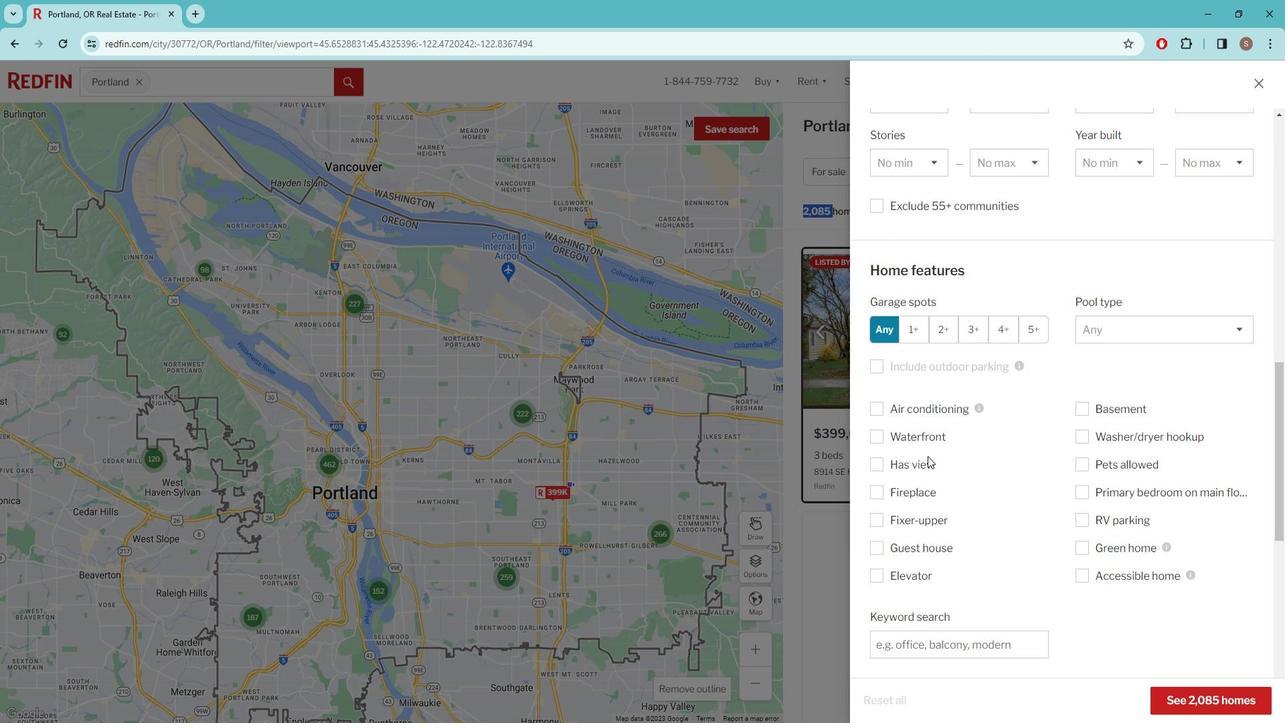 
Action: Mouse moved to (933, 461)
Screenshot: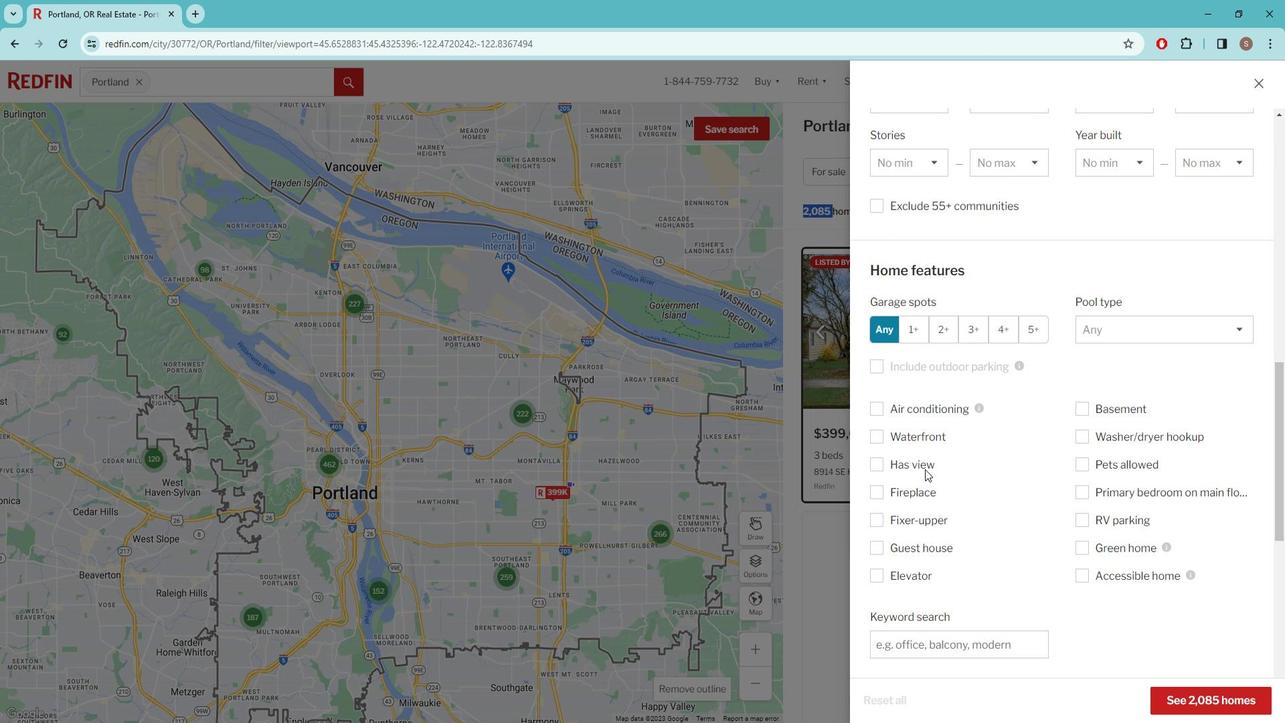
Action: Mouse scrolled (933, 460) with delta (0, 0)
Screenshot: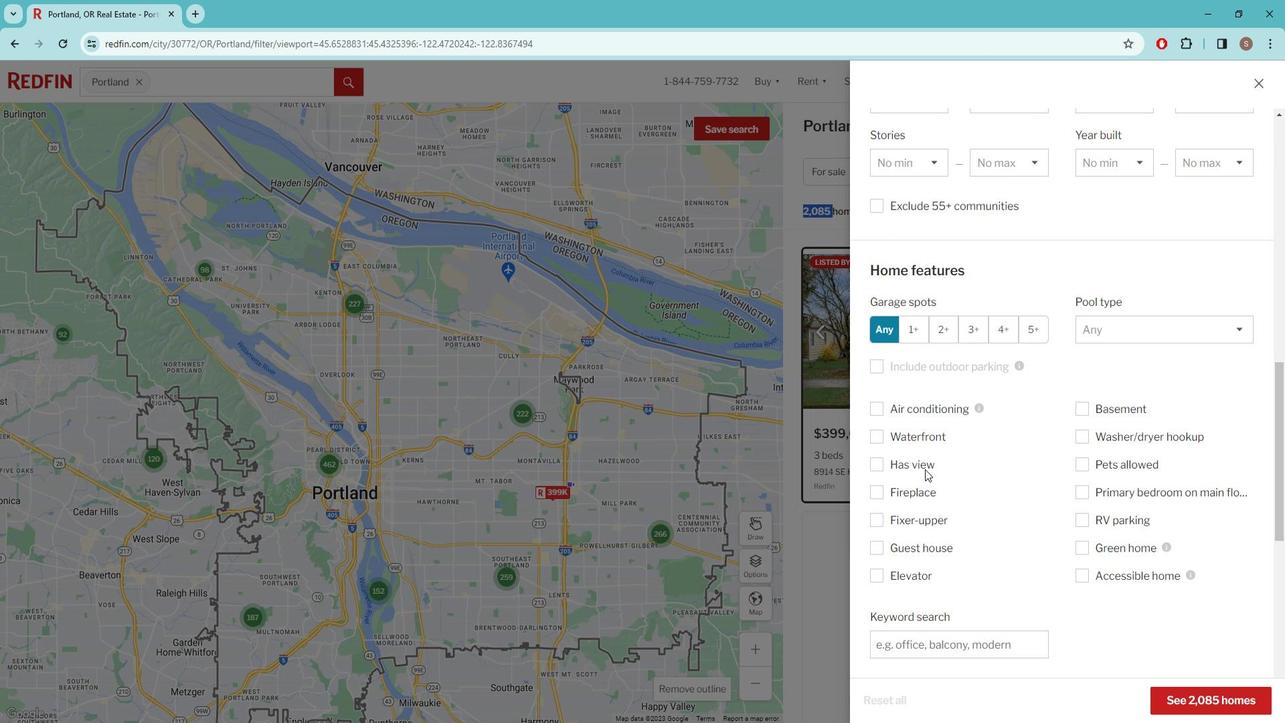 
Action: Mouse moved to (928, 428)
Screenshot: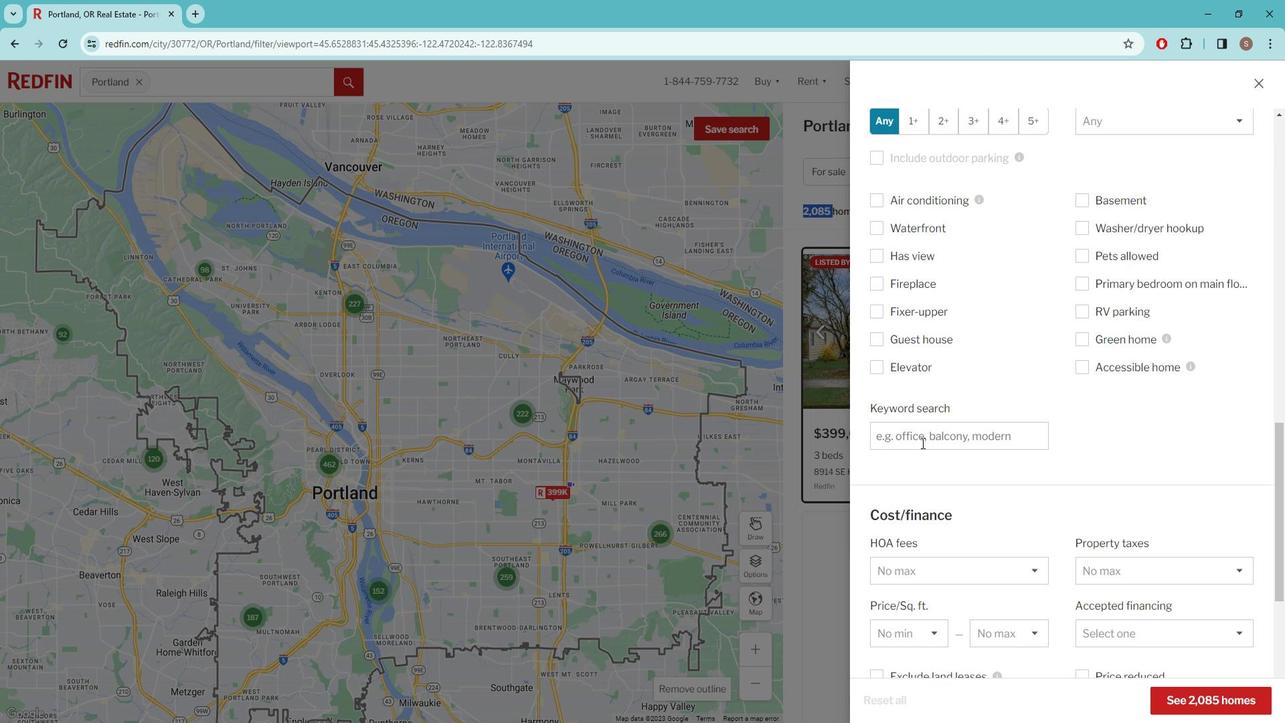 
Action: Mouse pressed left at (928, 428)
Screenshot: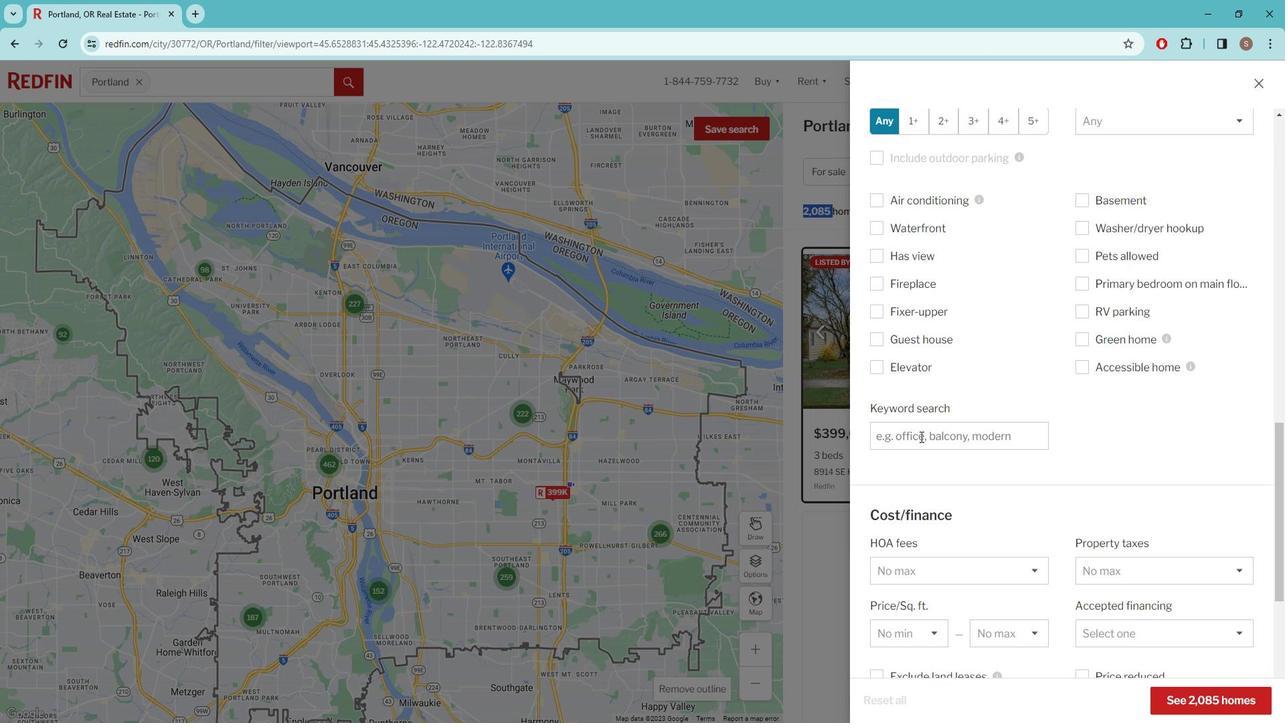 
Action: Key pressed SHOWCASE<Key.space>OUTDOOR<Key.space>ENTERTAINING<Key.space>SPACES
Screenshot: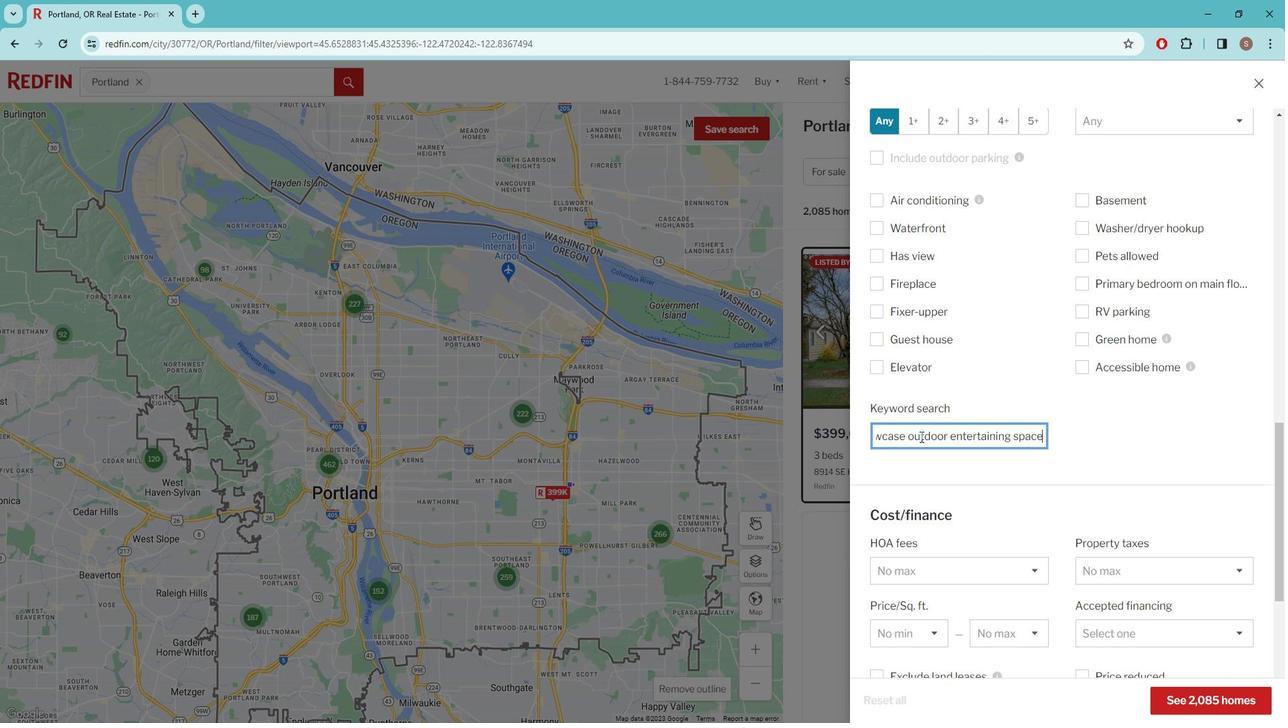 
Action: Mouse moved to (988, 471)
Screenshot: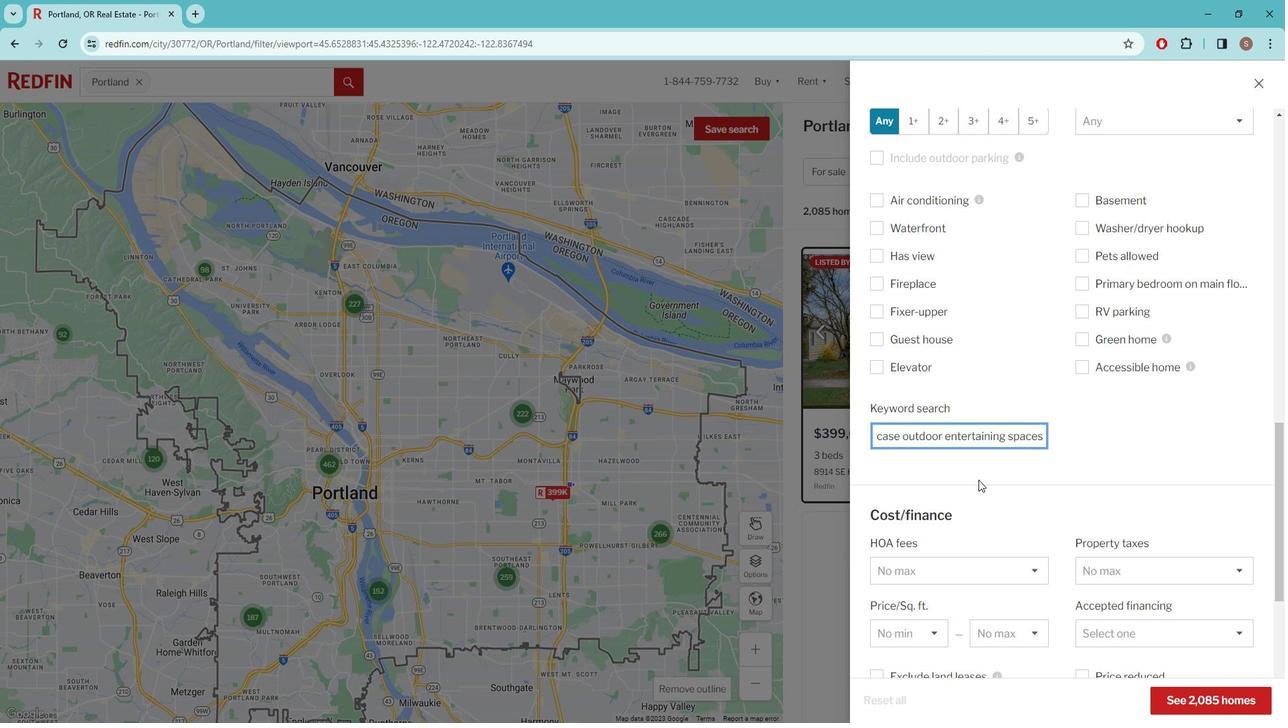 
Action: Mouse scrolled (988, 470) with delta (0, 0)
Screenshot: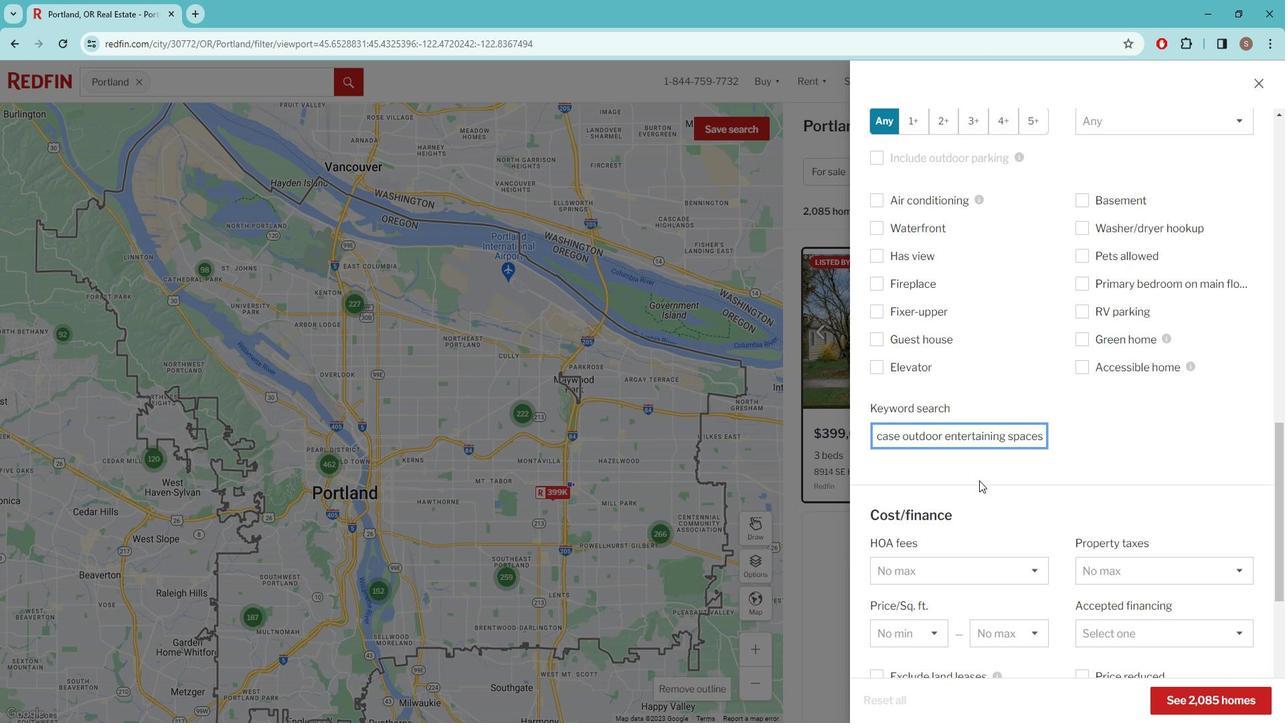 
Action: Mouse scrolled (988, 470) with delta (0, 0)
Screenshot: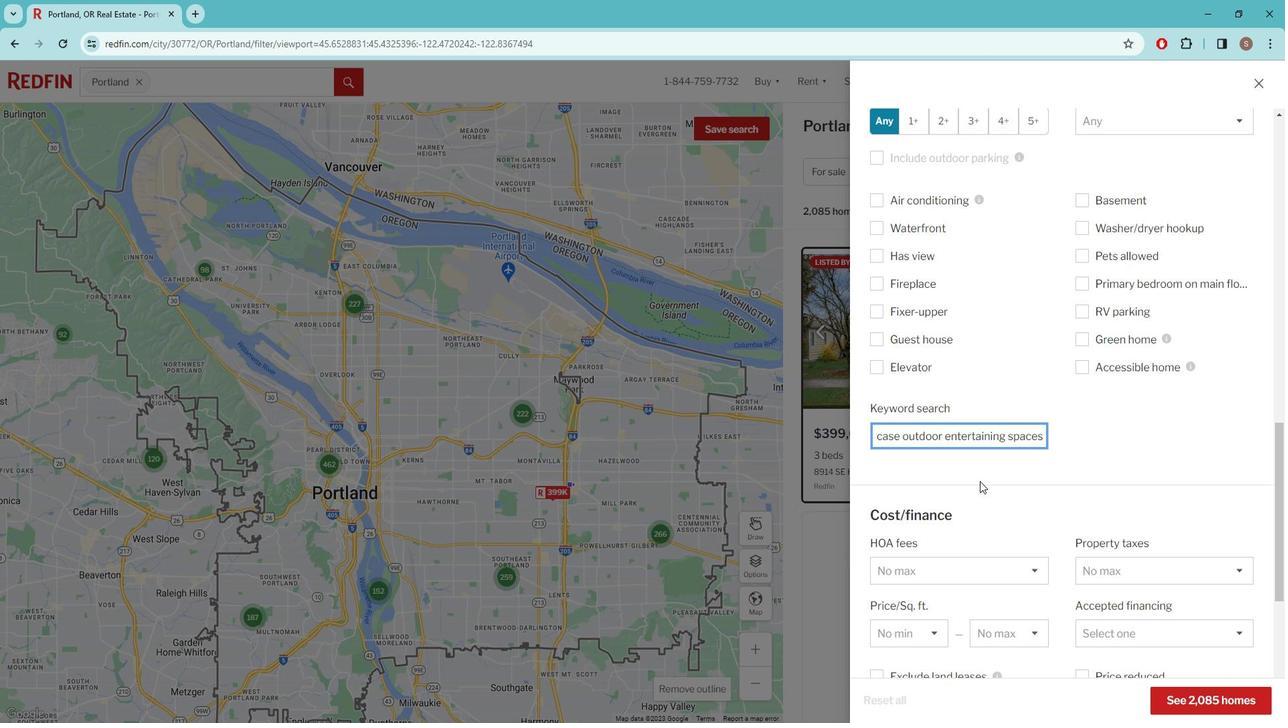 
Action: Mouse scrolled (988, 470) with delta (0, 0)
Screenshot: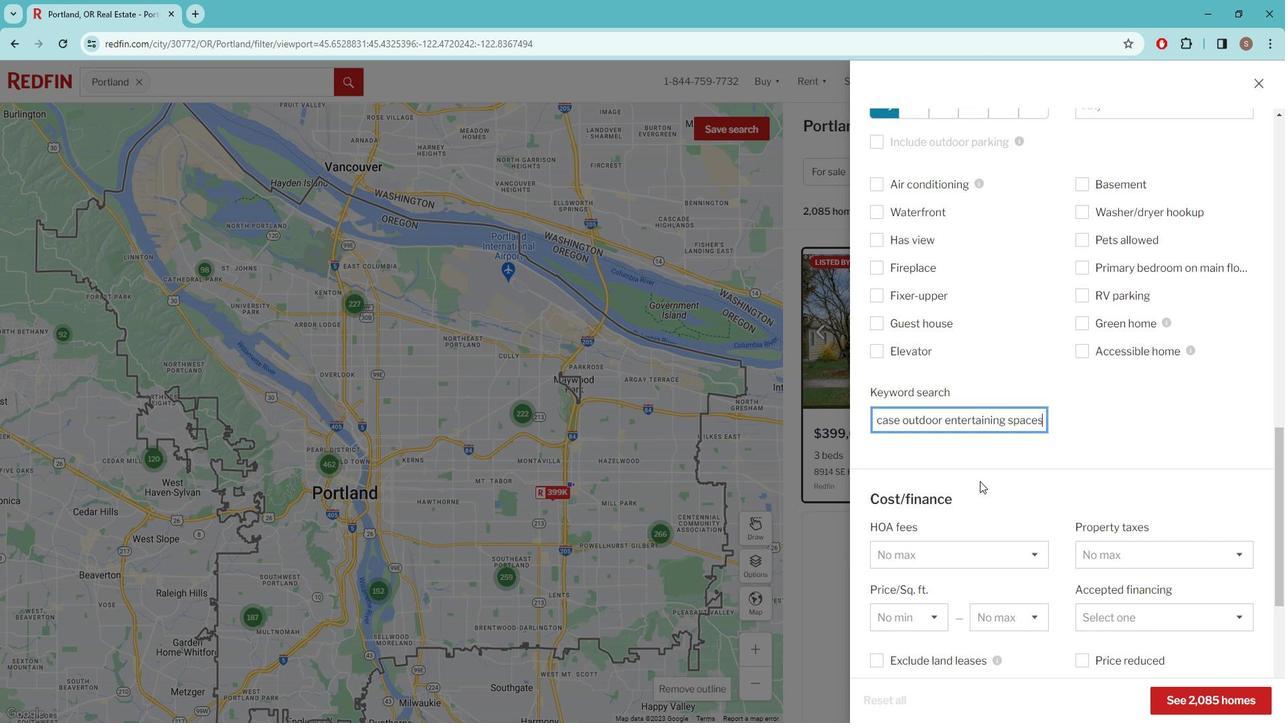 
Action: Mouse moved to (988, 471)
Screenshot: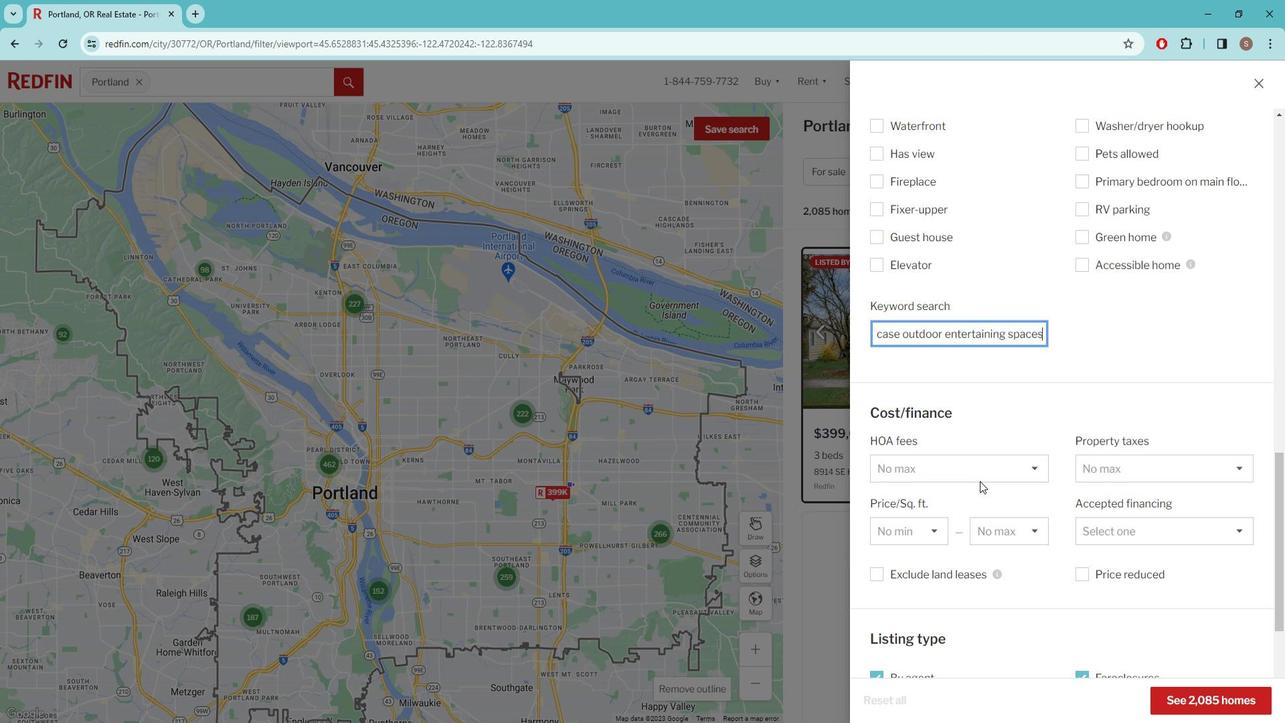 
Action: Mouse scrolled (988, 470) with delta (0, 0)
Screenshot: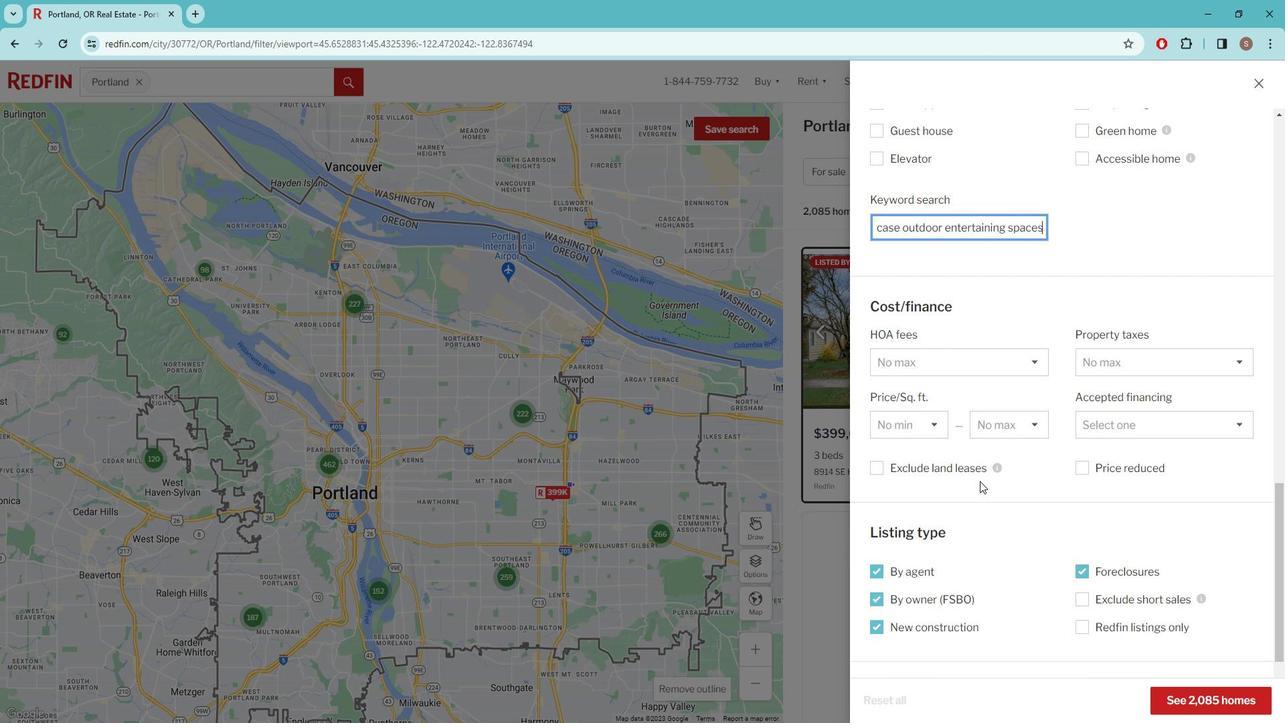 
Action: Mouse scrolled (988, 470) with delta (0, 0)
Screenshot: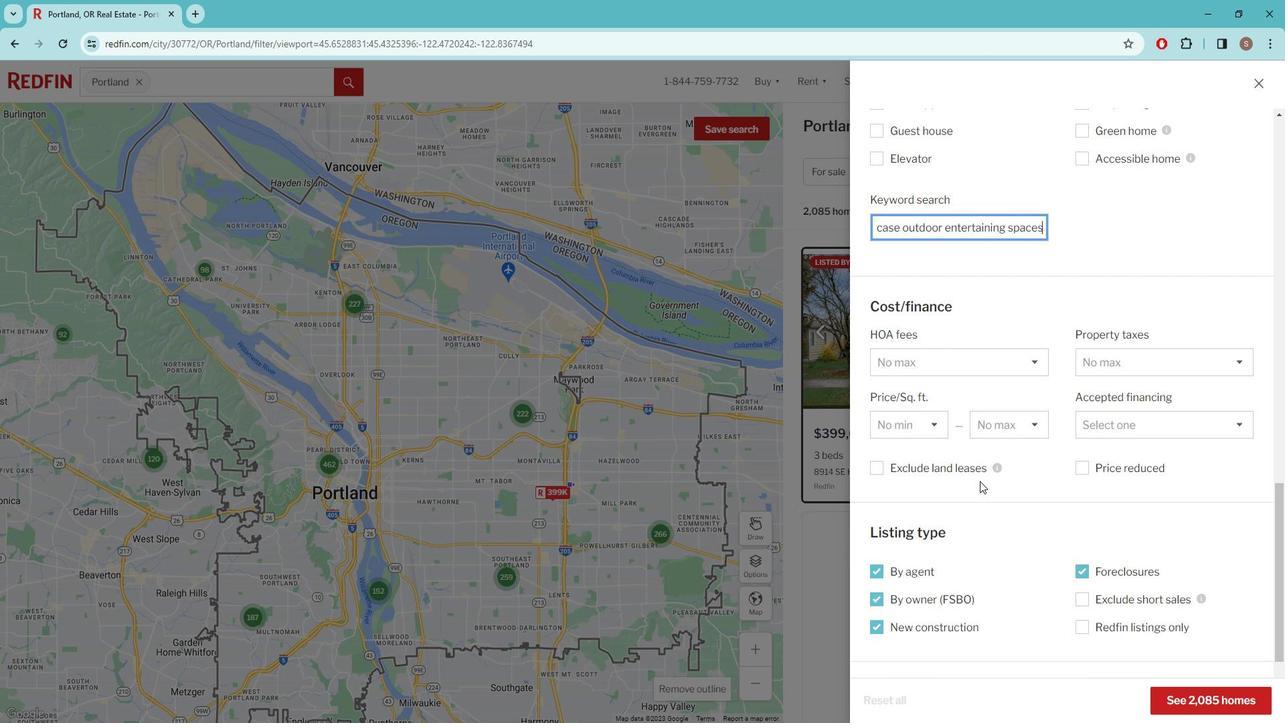 
Action: Mouse scrolled (988, 470) with delta (0, 0)
Screenshot: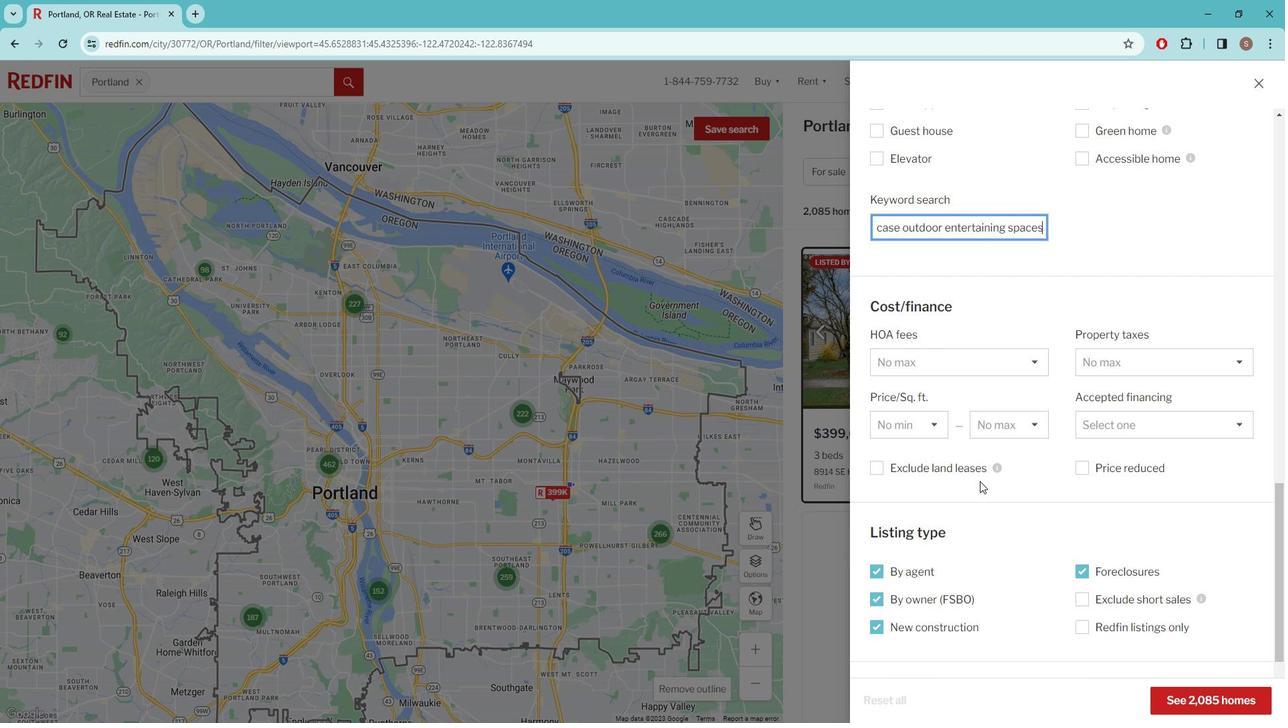 
Action: Mouse scrolled (988, 470) with delta (0, 0)
Screenshot: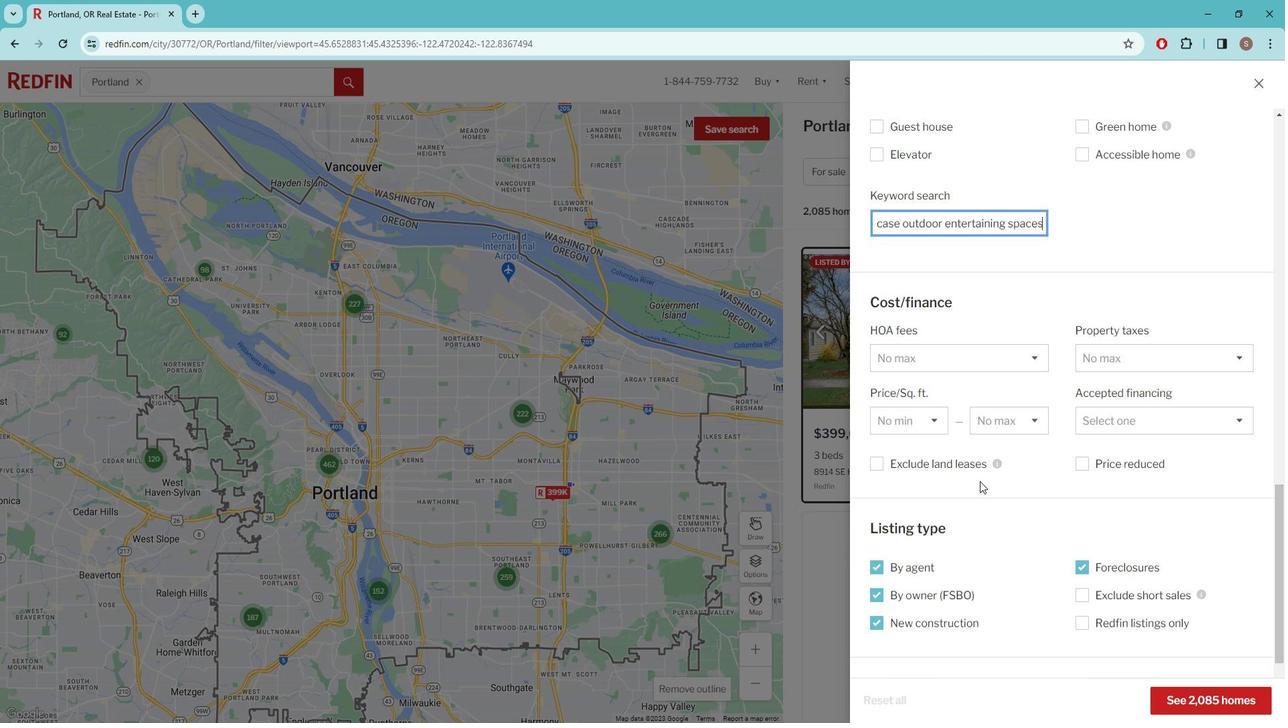 
Action: Mouse moved to (987, 478)
Screenshot: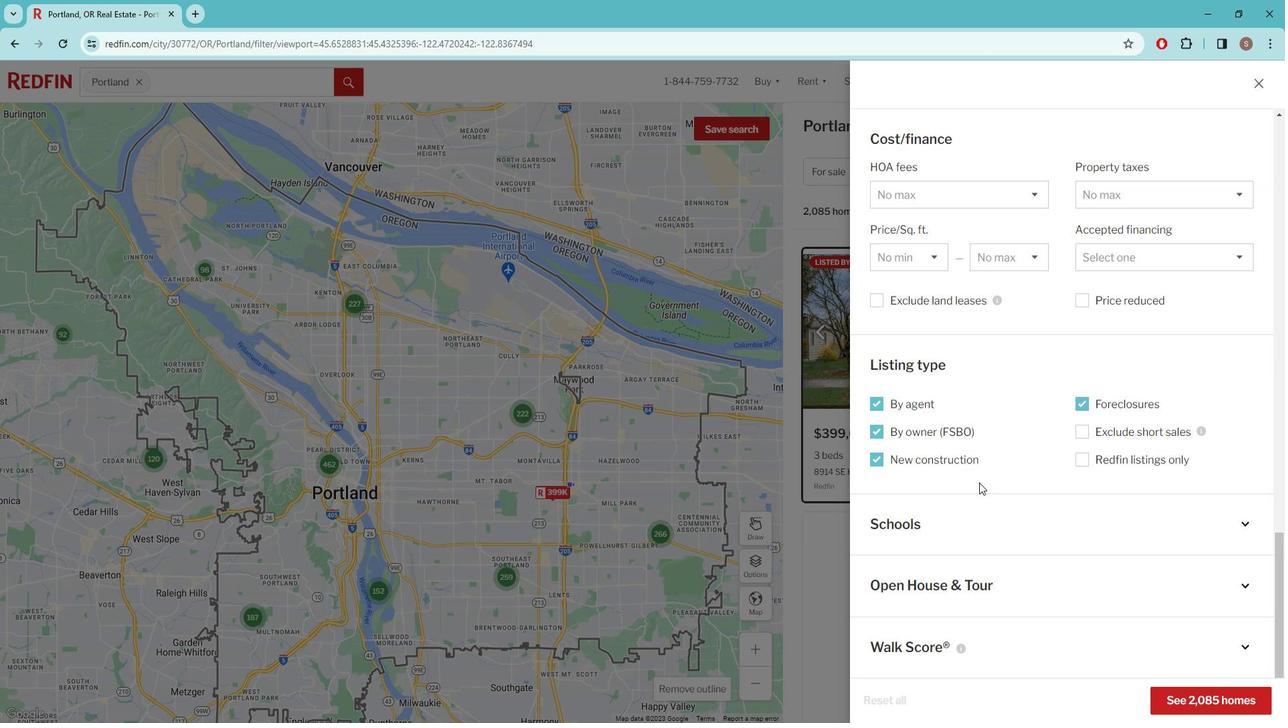 
Action: Mouse scrolled (987, 478) with delta (0, 0)
Screenshot: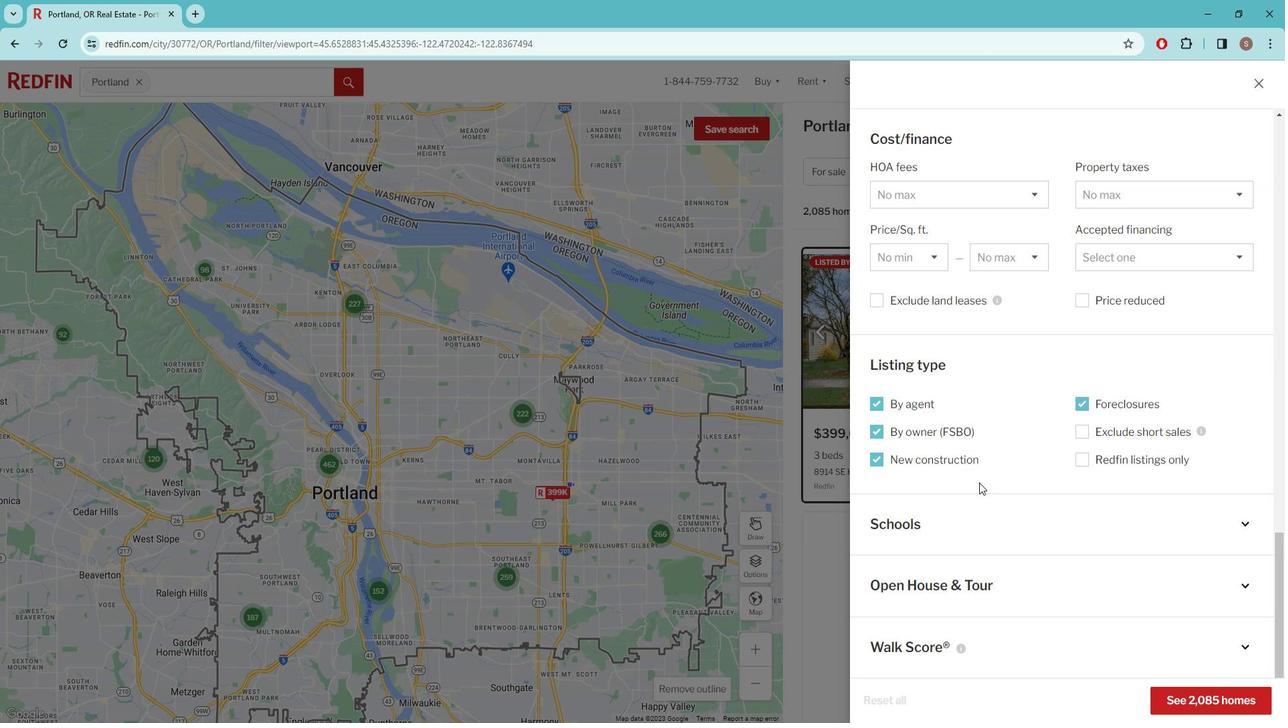 
Action: Mouse moved to (987, 479)
Screenshot: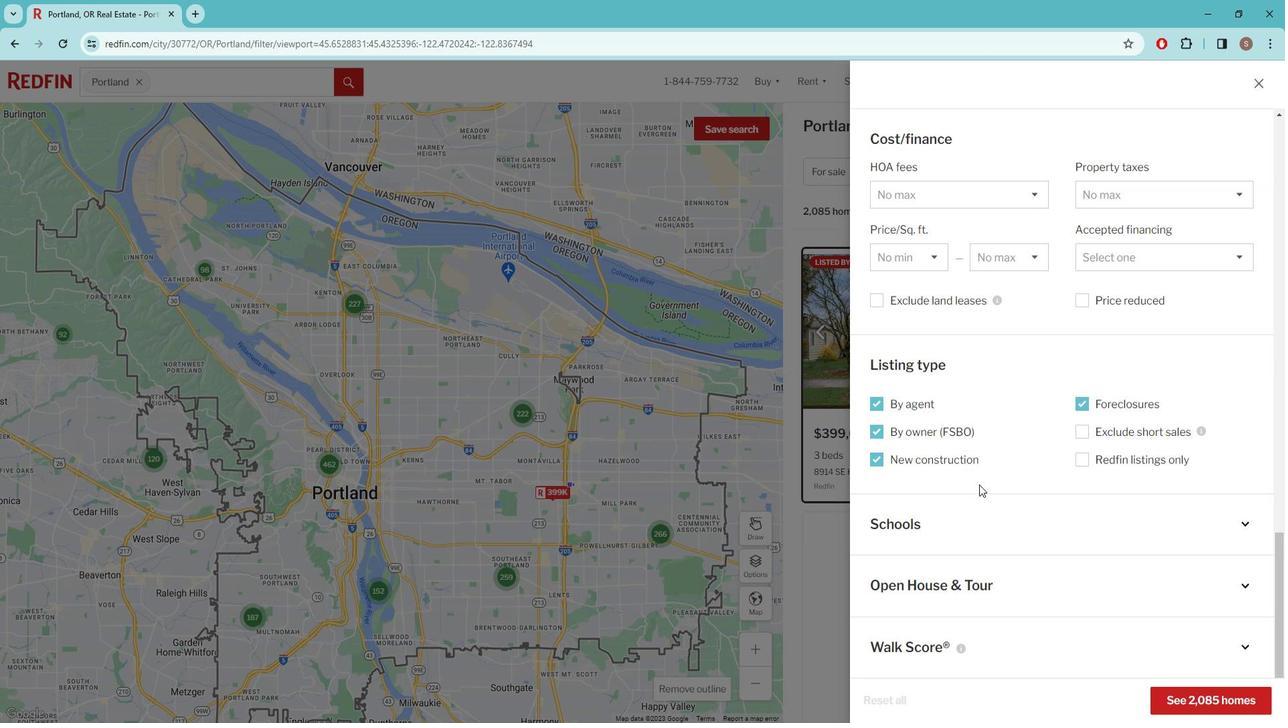 
Action: Mouse scrolled (987, 478) with delta (0, 0)
Screenshot: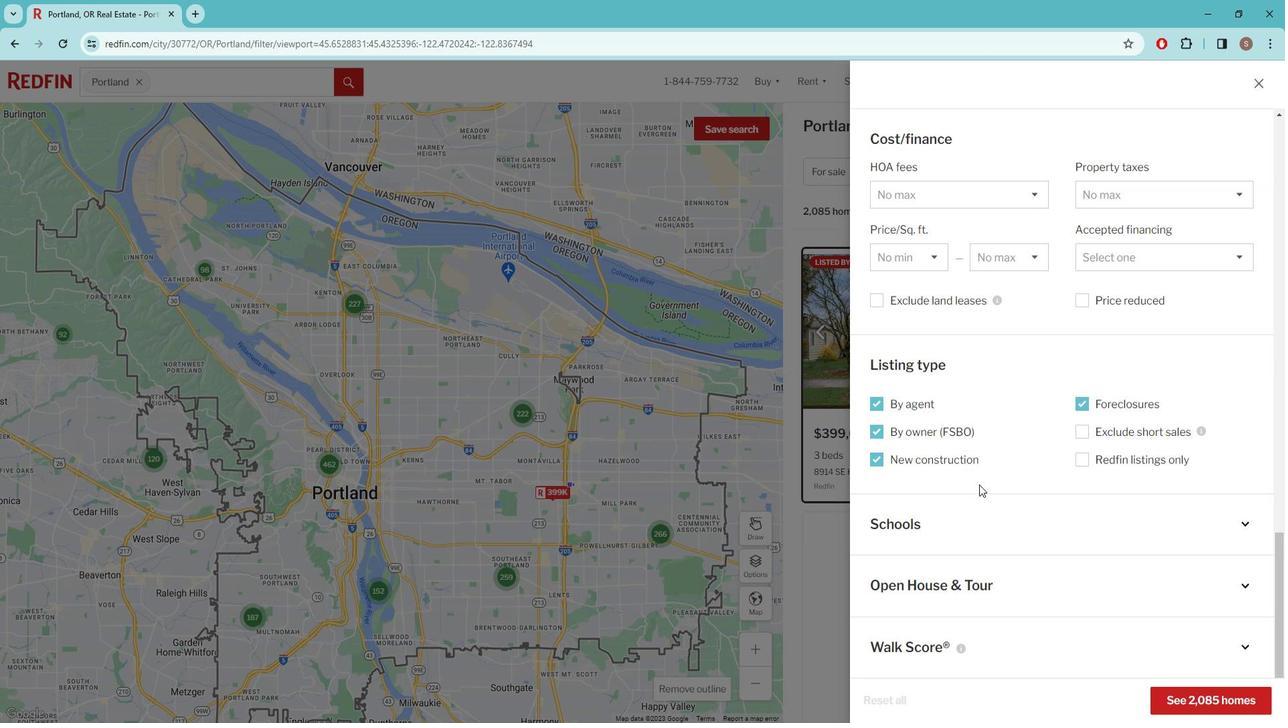 
Action: Mouse moved to (1011, 556)
Screenshot: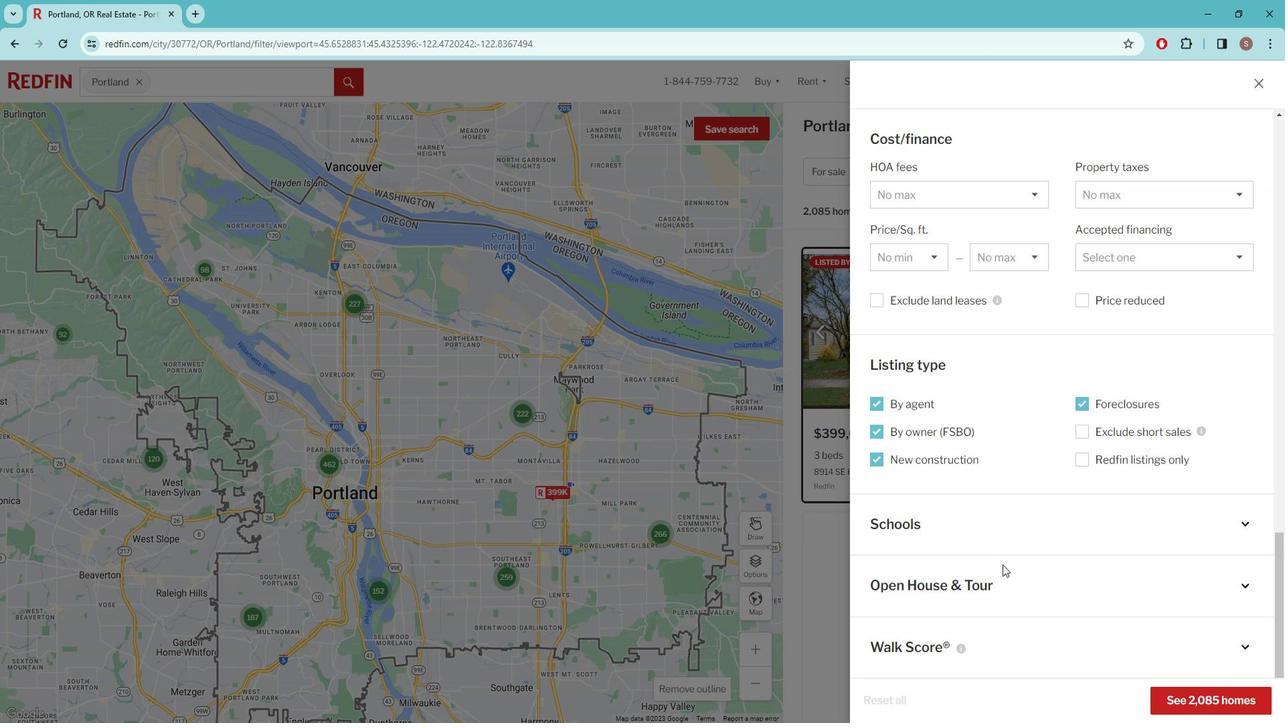 
Action: Mouse pressed left at (1011, 556)
Screenshot: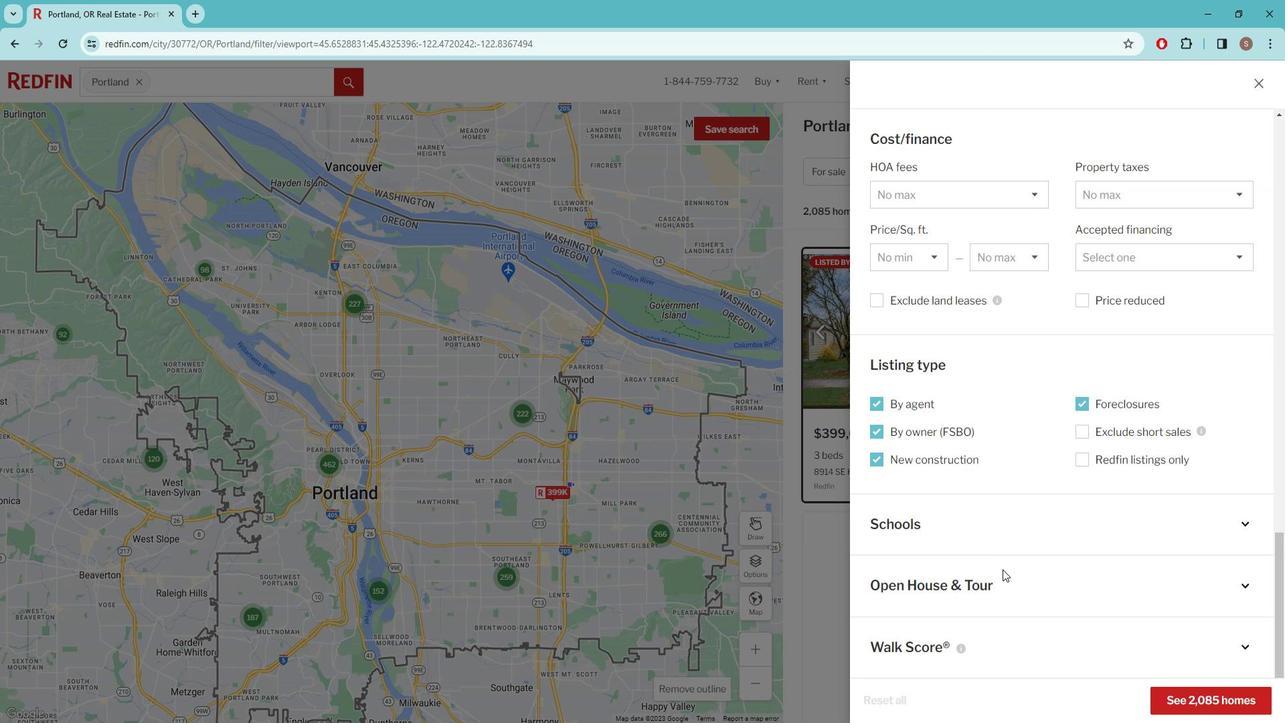 
Action: Mouse moved to (1012, 564)
Screenshot: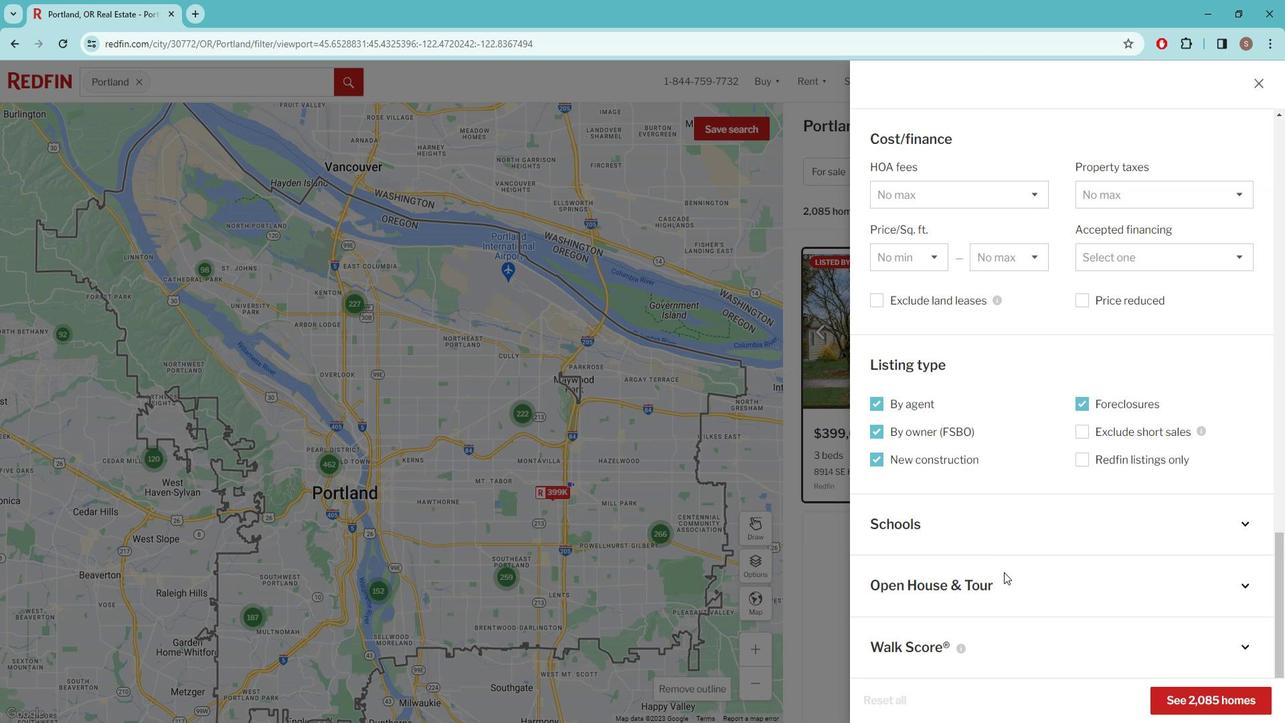 
Action: Mouse pressed left at (1012, 564)
Screenshot: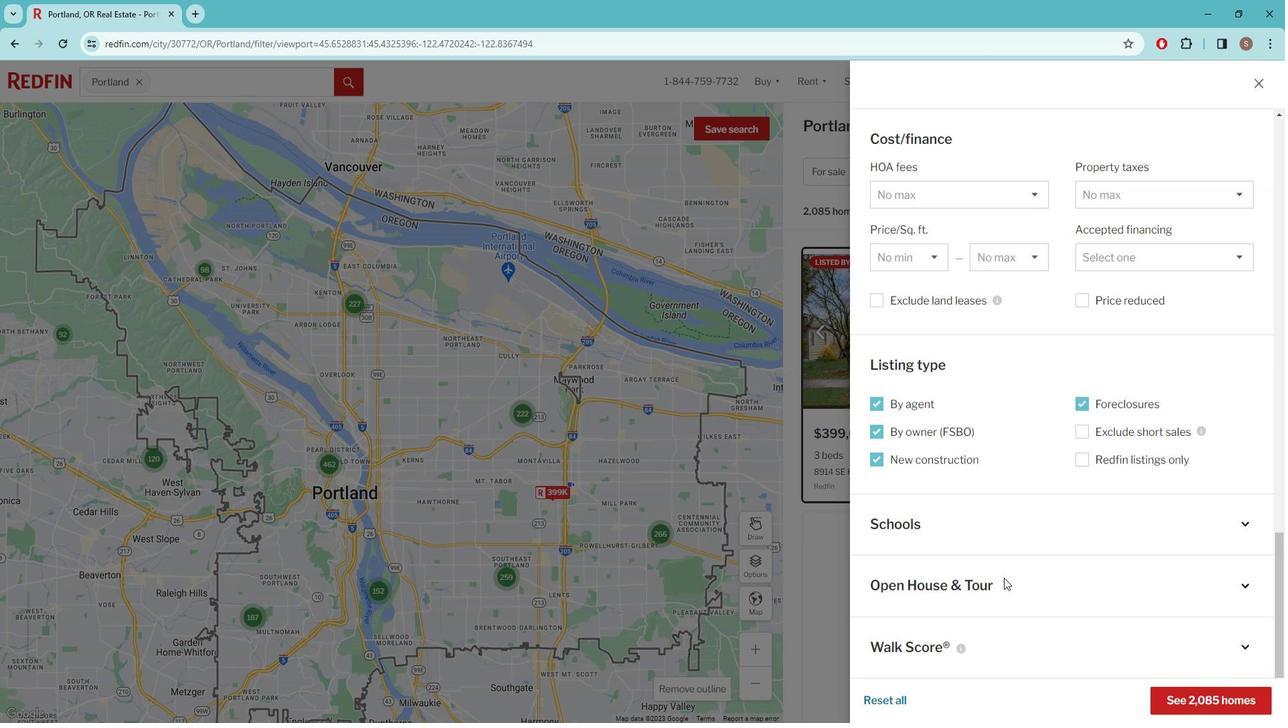 
Action: Mouse moved to (1096, 586)
Screenshot: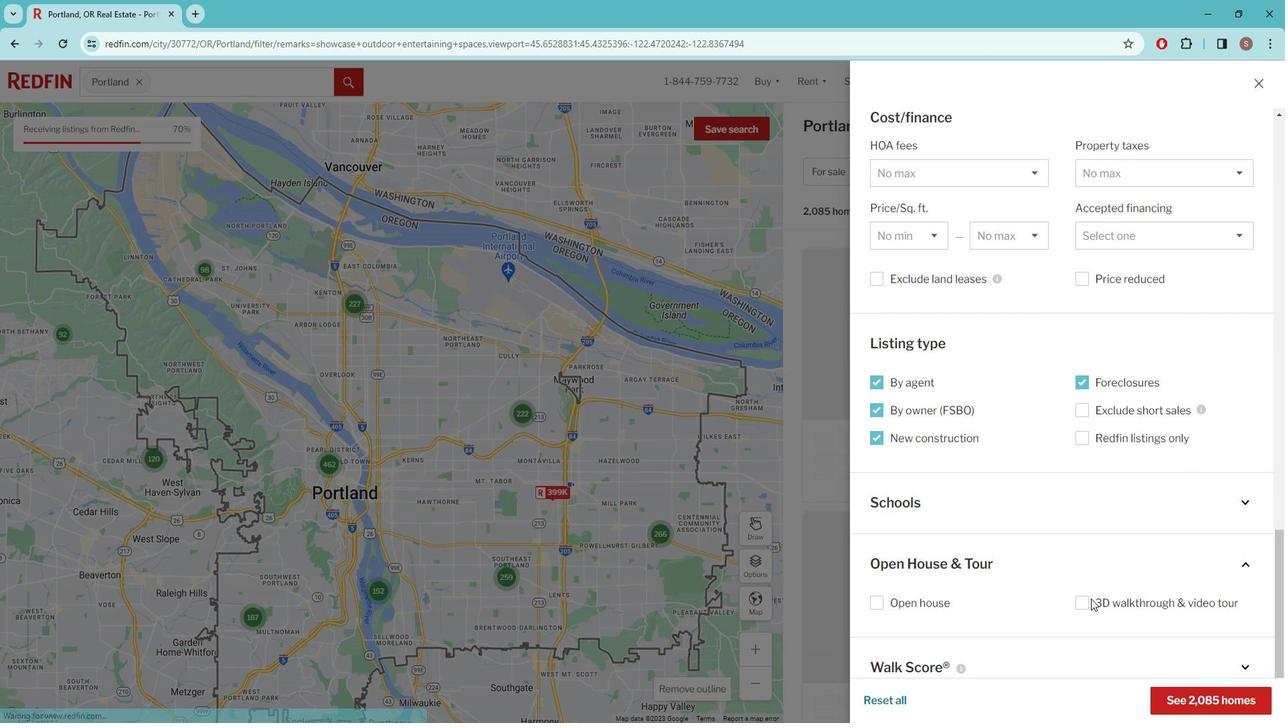 
Action: Mouse pressed left at (1096, 586)
Screenshot: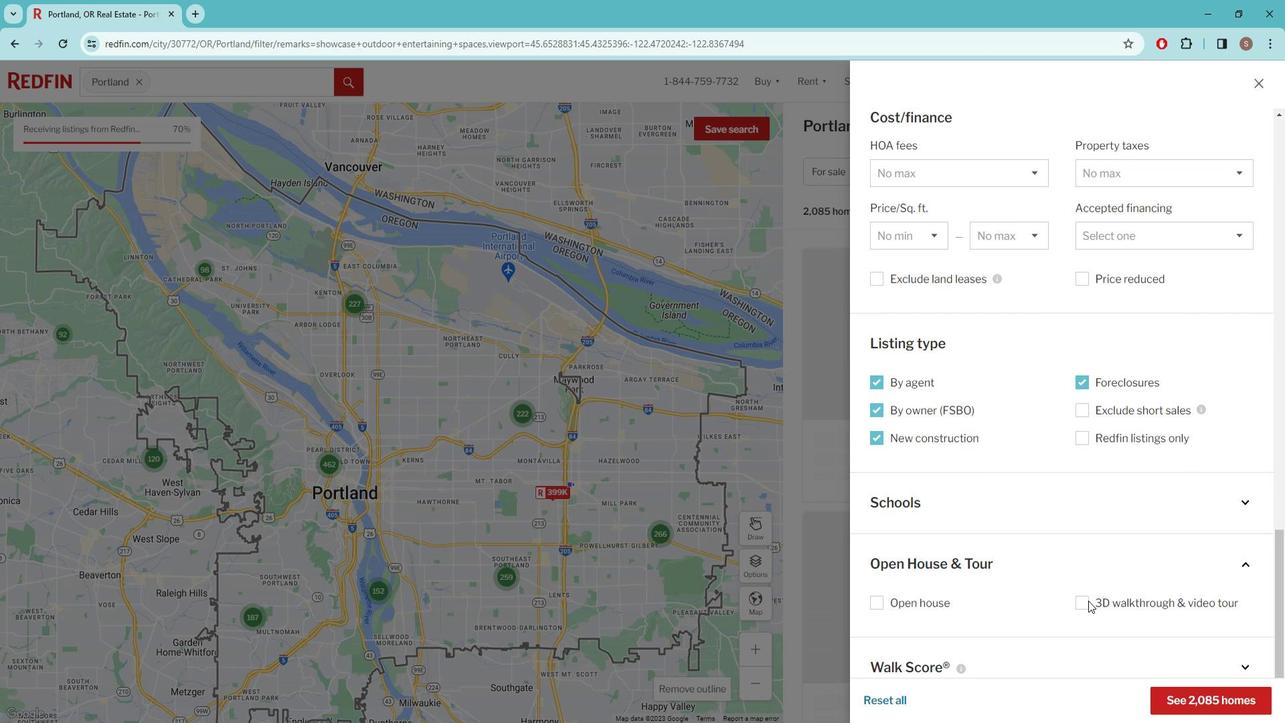 
Action: Mouse moved to (1216, 676)
Screenshot: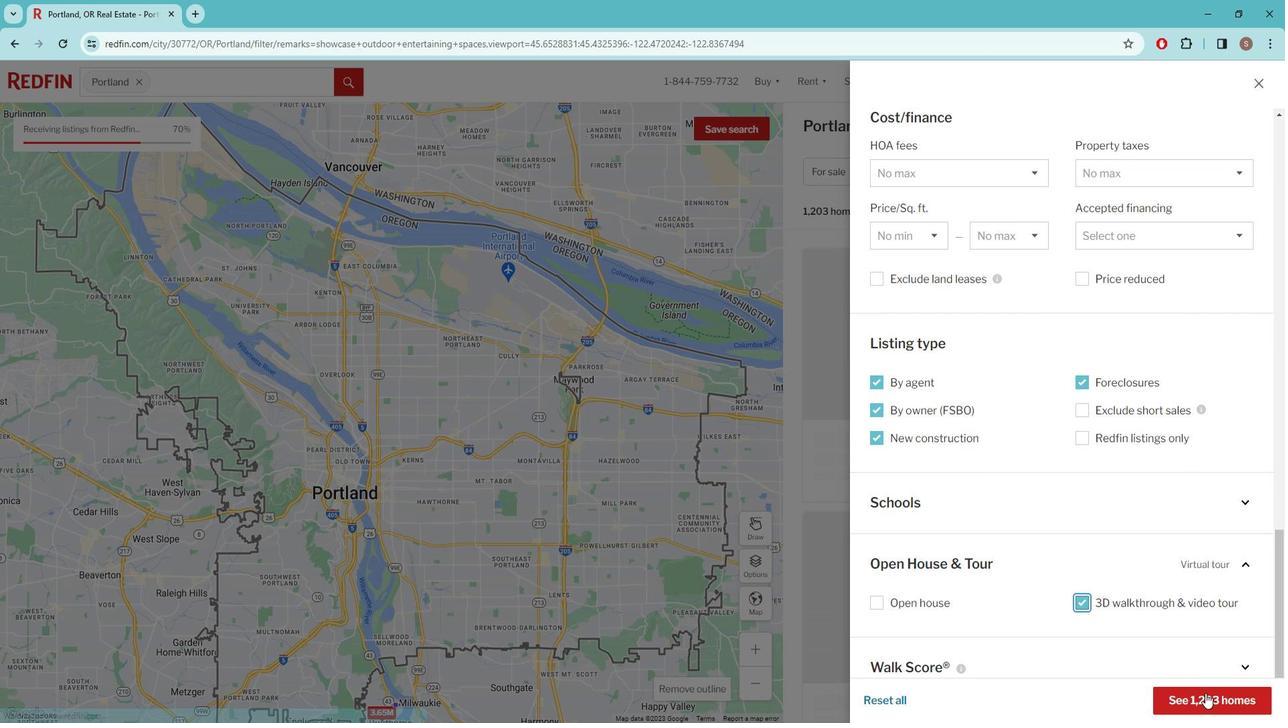 
Action: Mouse pressed left at (1216, 676)
Screenshot: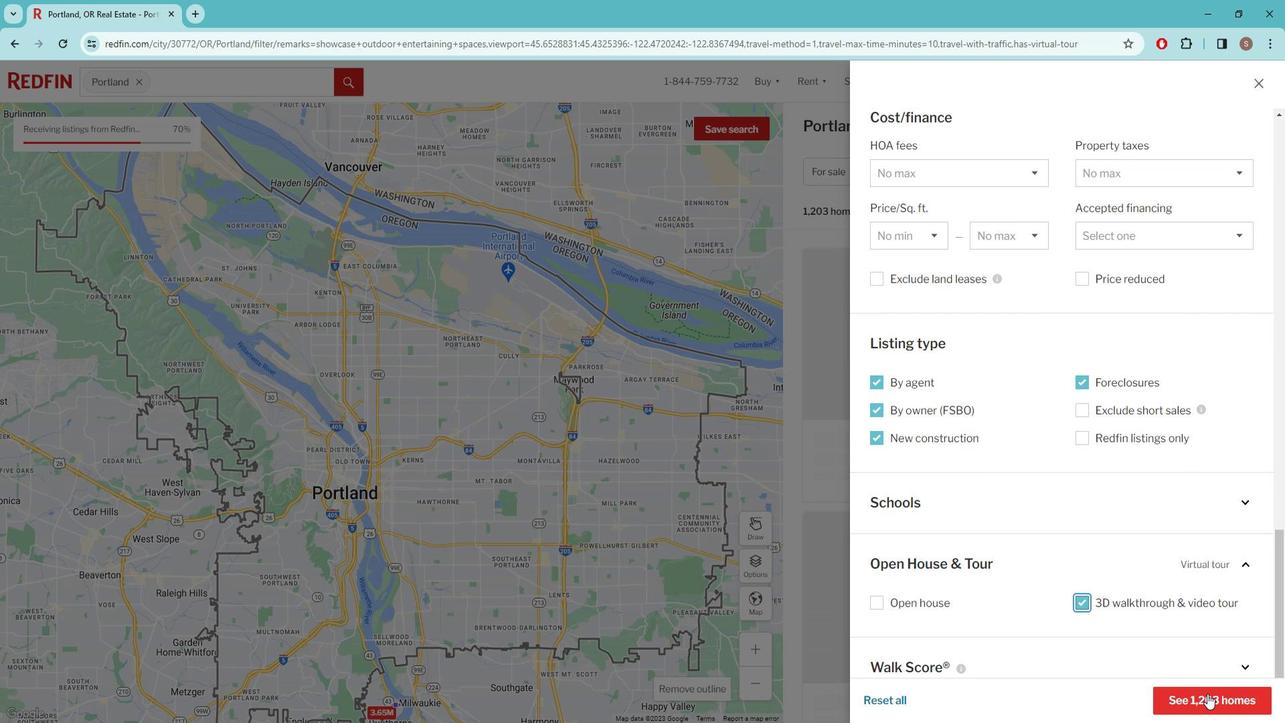 
Action: Mouse moved to (701, 131)
Screenshot: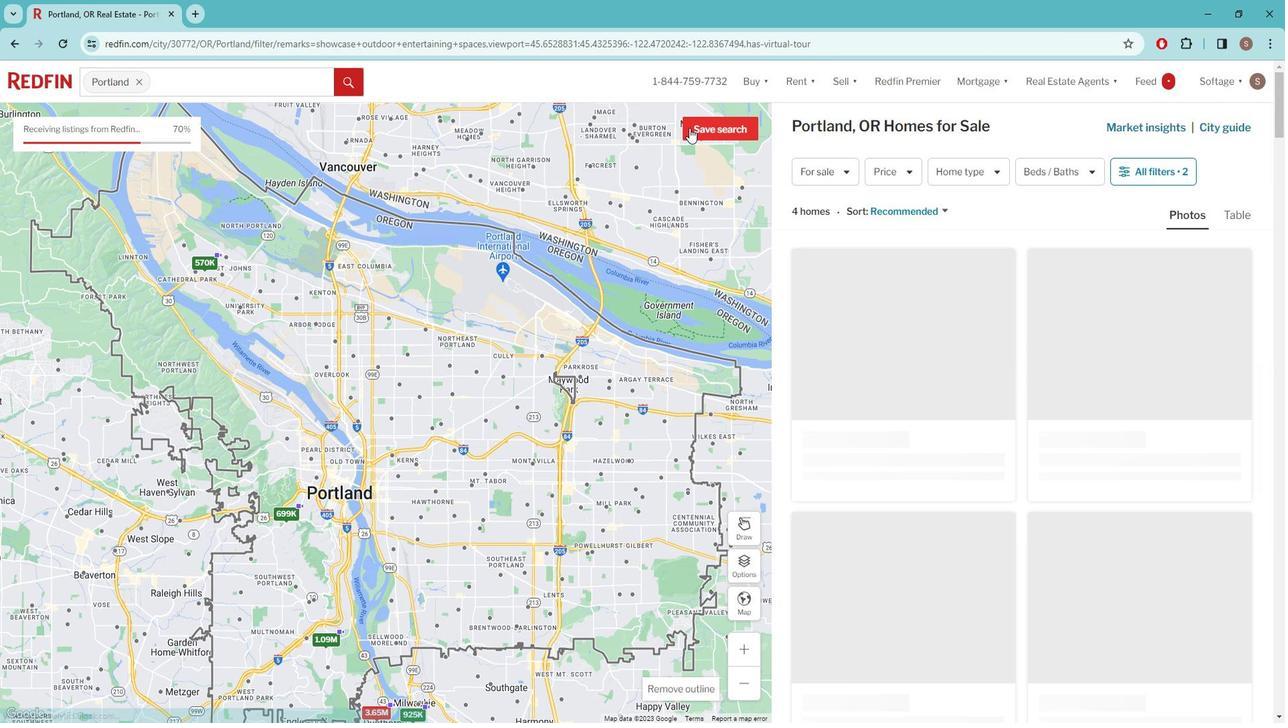 
Action: Mouse pressed left at (701, 131)
Screenshot: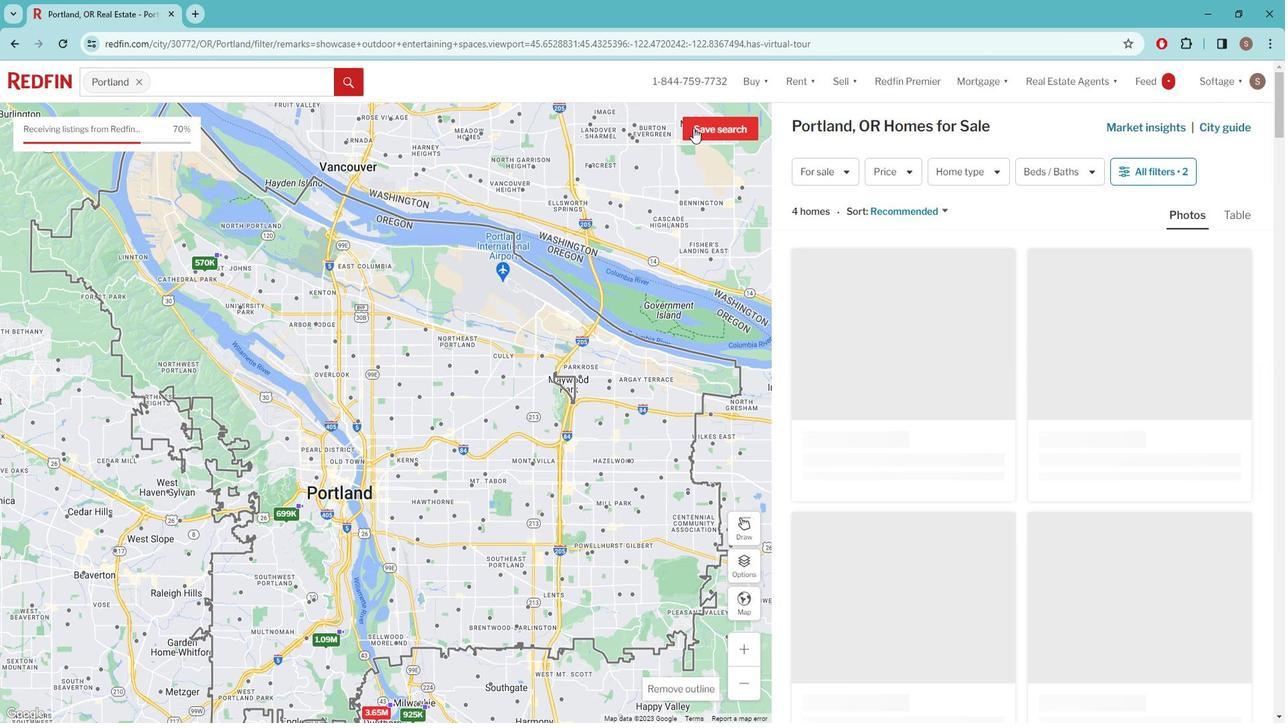 
Action: Mouse pressed left at (701, 131)
Screenshot: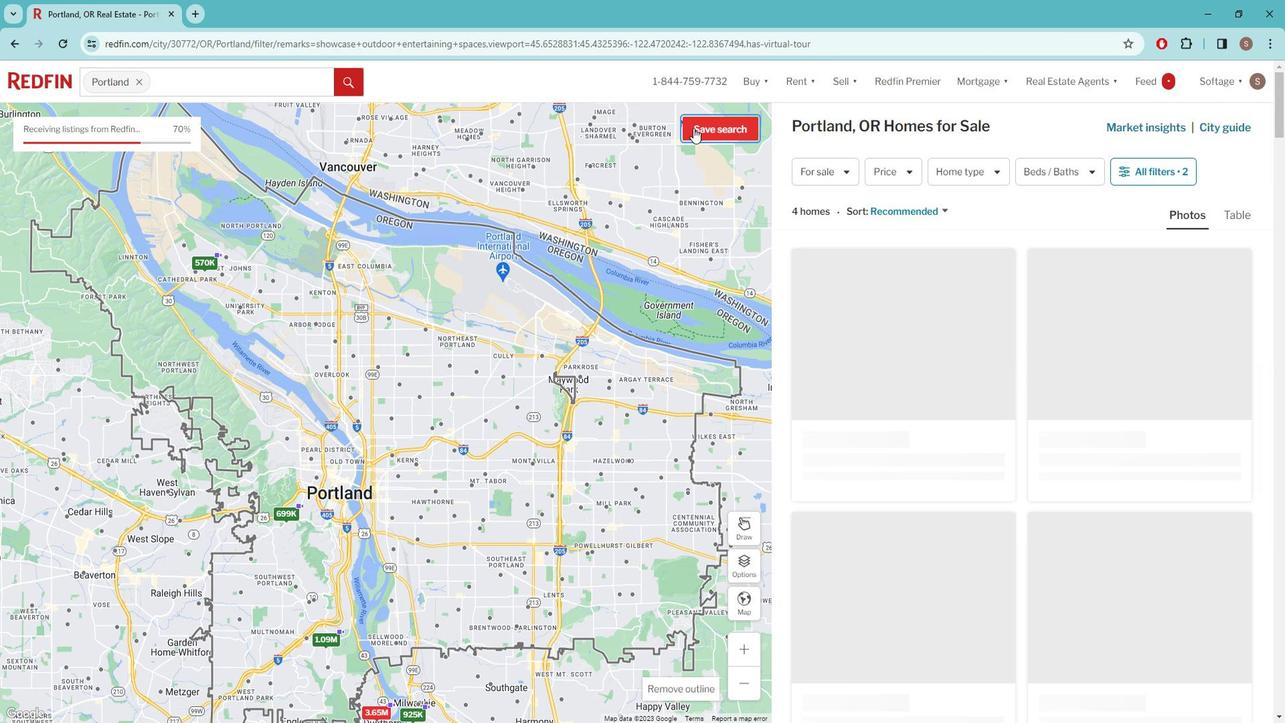 
Action: Mouse moved to (662, 360)
Screenshot: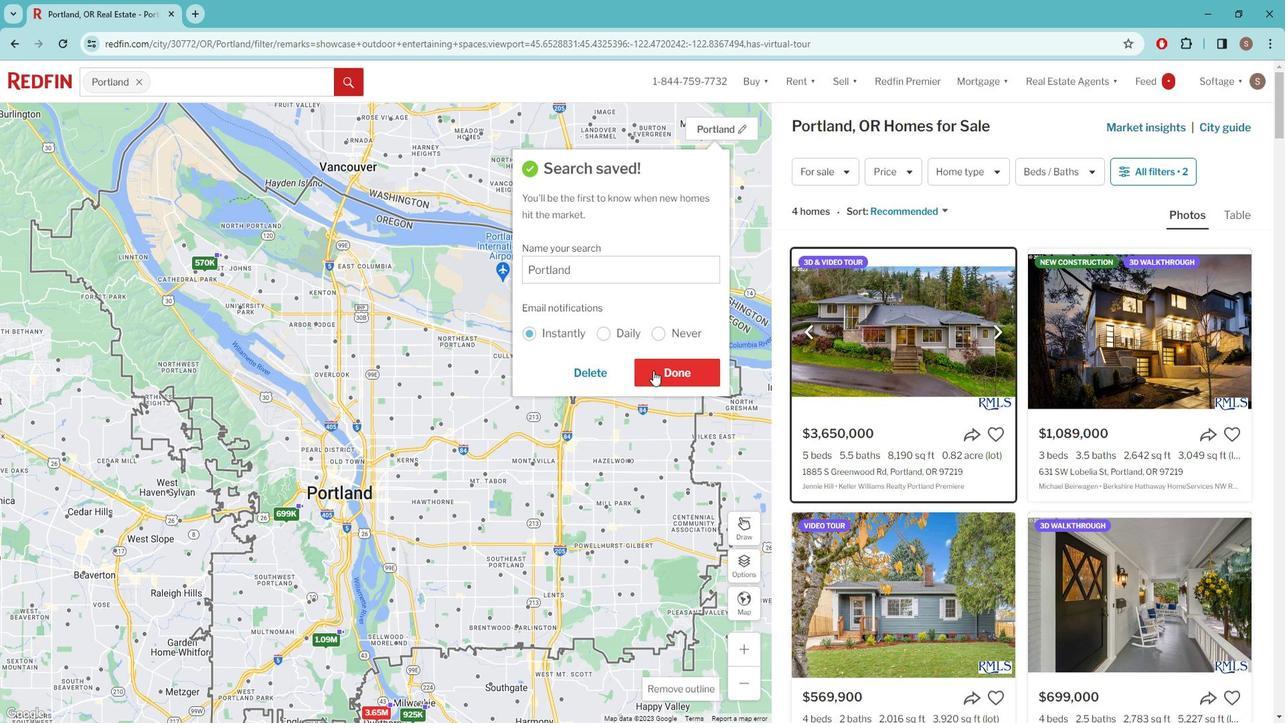 
Action: Mouse pressed left at (662, 360)
Screenshot: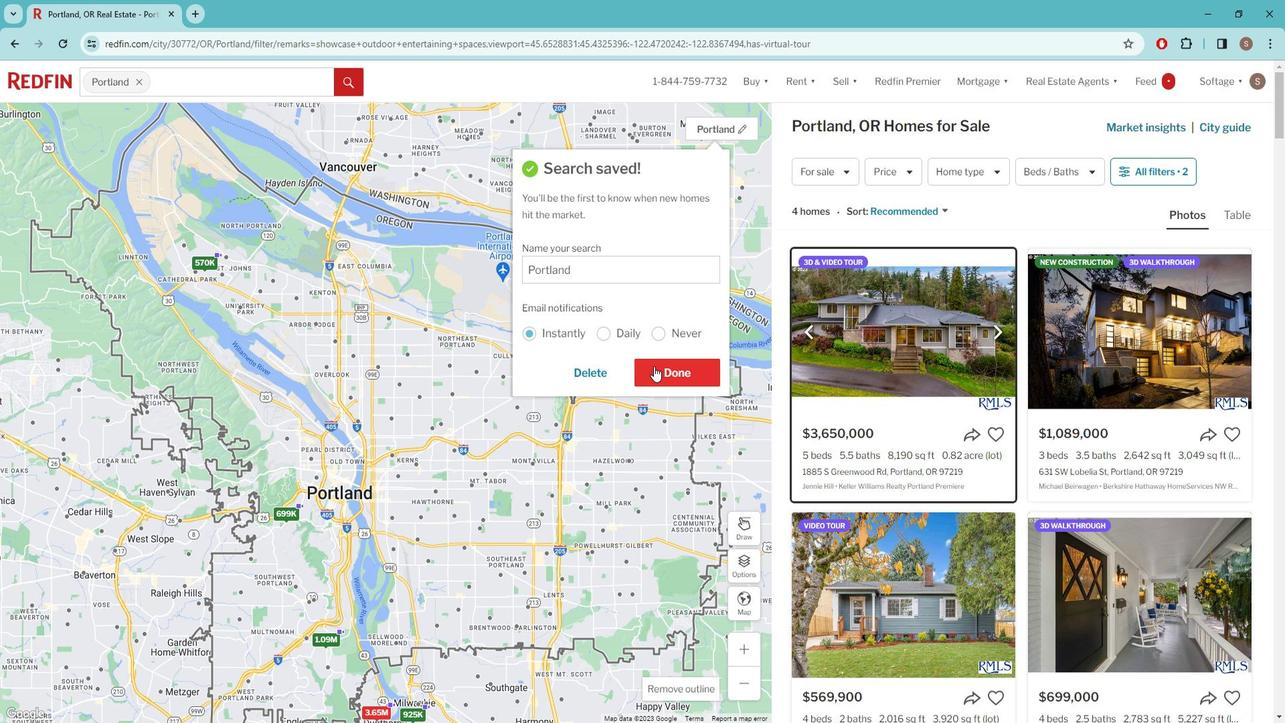 
Action: Mouse moved to (662, 360)
Screenshot: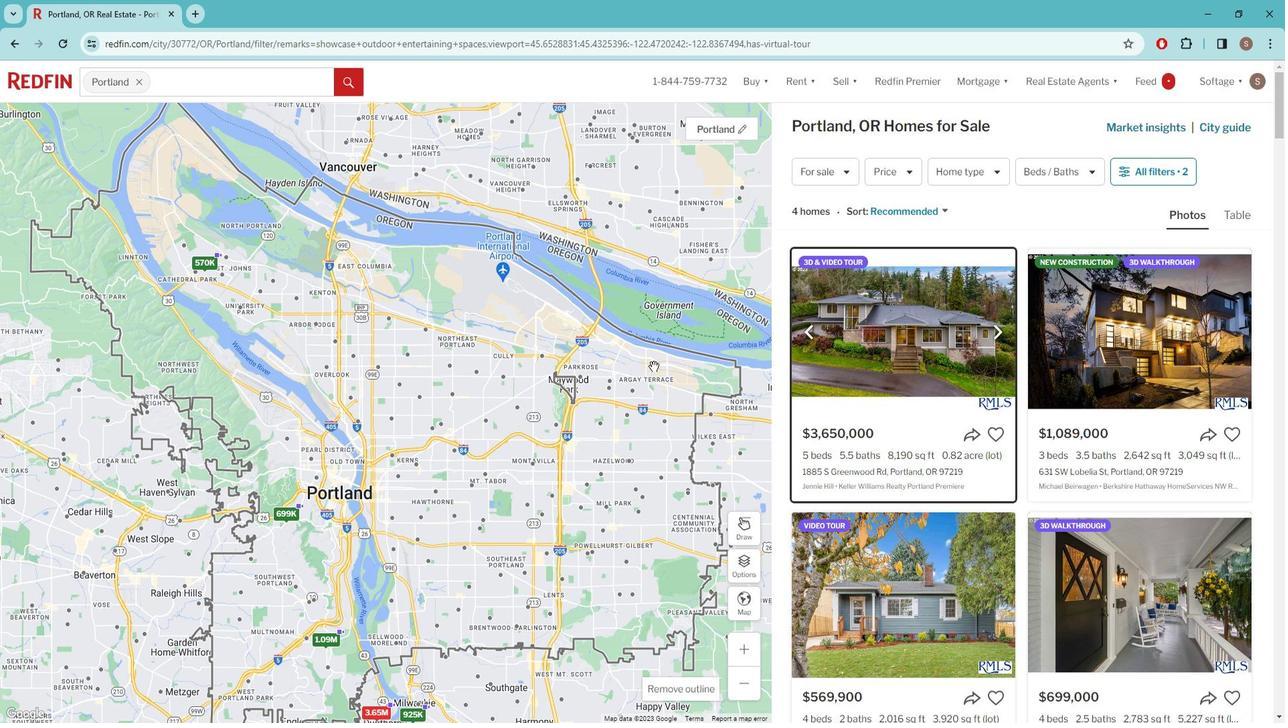 
